 Task: Search one way flight ticket for 2 adults, 4 children and 1 infant on lap in business from King Salmon: King Salmon Airport to Fort Wayne: Fort Wayne International Airport on 5-4-2023. Choice of flights is Singapure airlines. Number of bags: 2 carry on bags and 7 checked bags. Price is upto 93000. Outbound departure time preference is 7:00.
Action: Mouse moved to (313, 266)
Screenshot: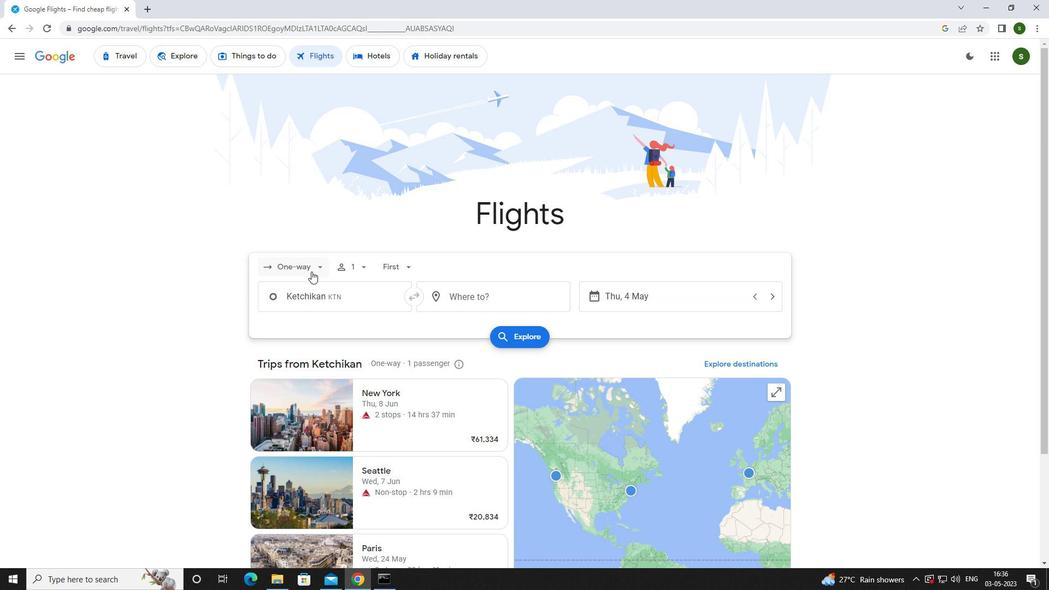 
Action: Mouse pressed left at (313, 266)
Screenshot: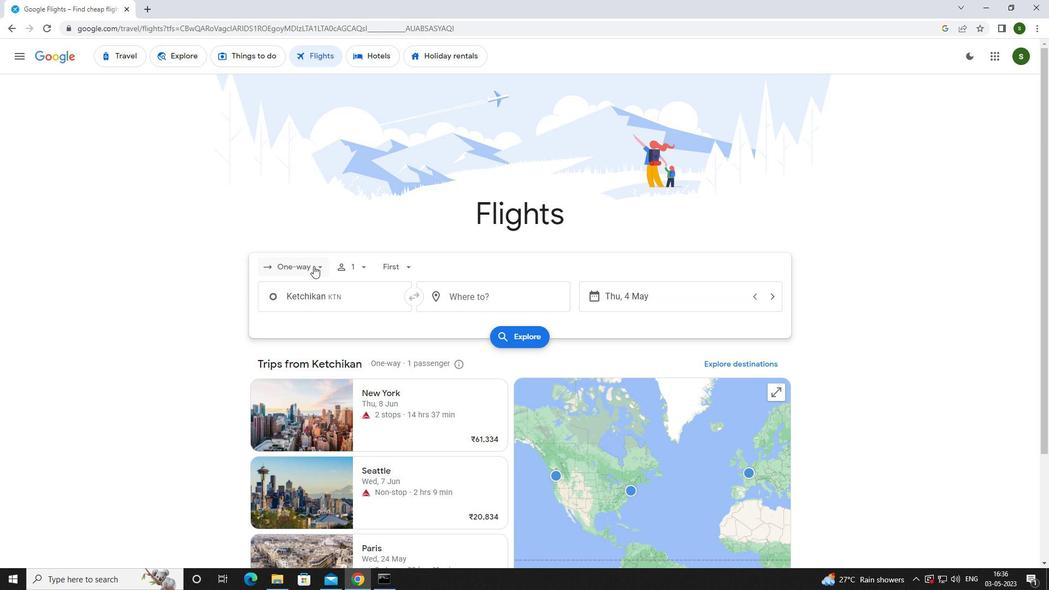 
Action: Mouse moved to (306, 313)
Screenshot: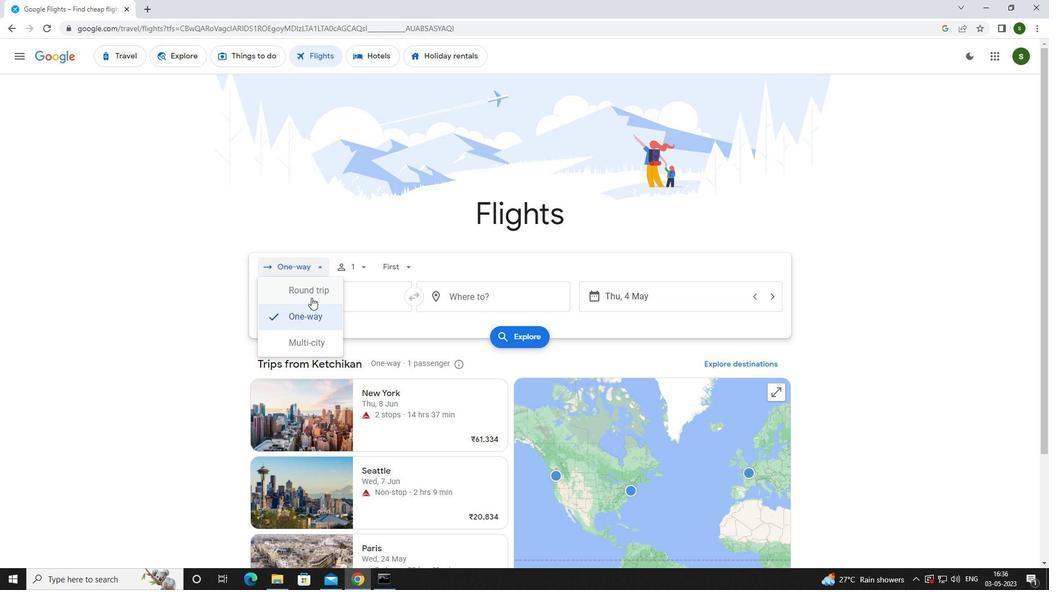 
Action: Mouse pressed left at (306, 313)
Screenshot: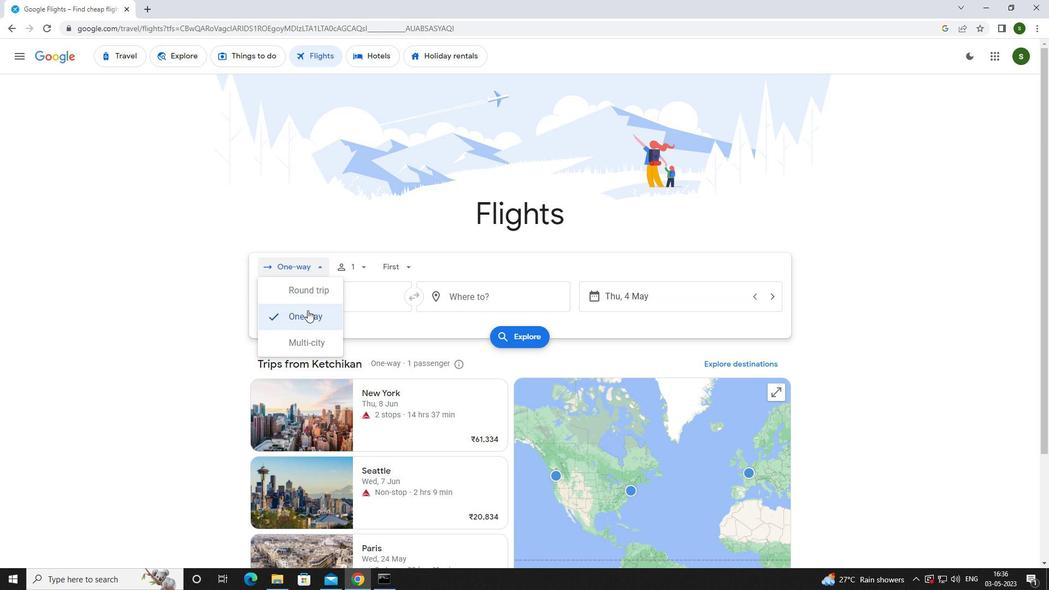 
Action: Mouse moved to (363, 269)
Screenshot: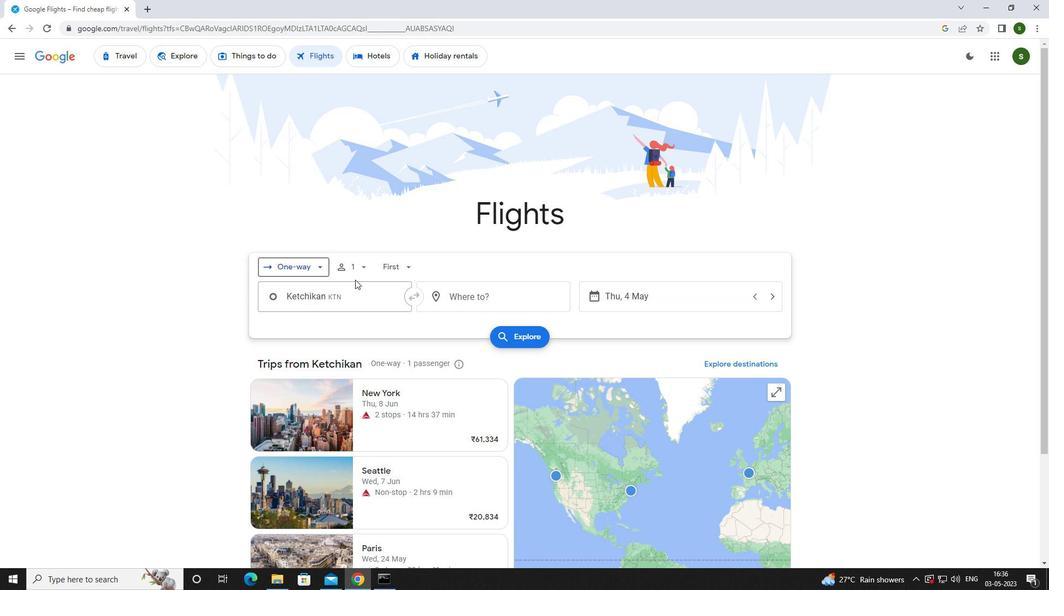 
Action: Mouse pressed left at (363, 269)
Screenshot: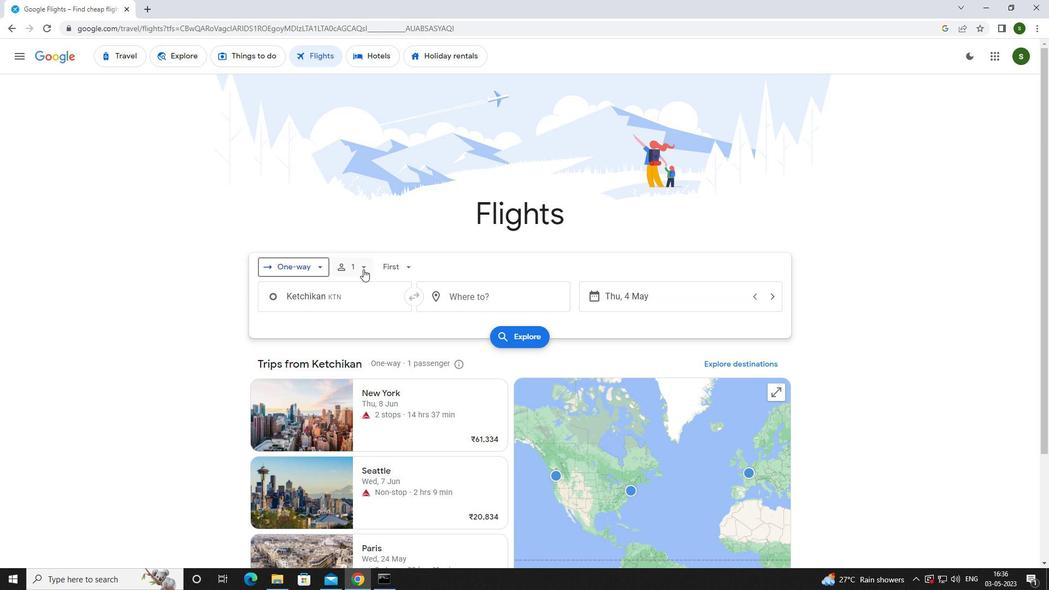
Action: Mouse moved to (448, 296)
Screenshot: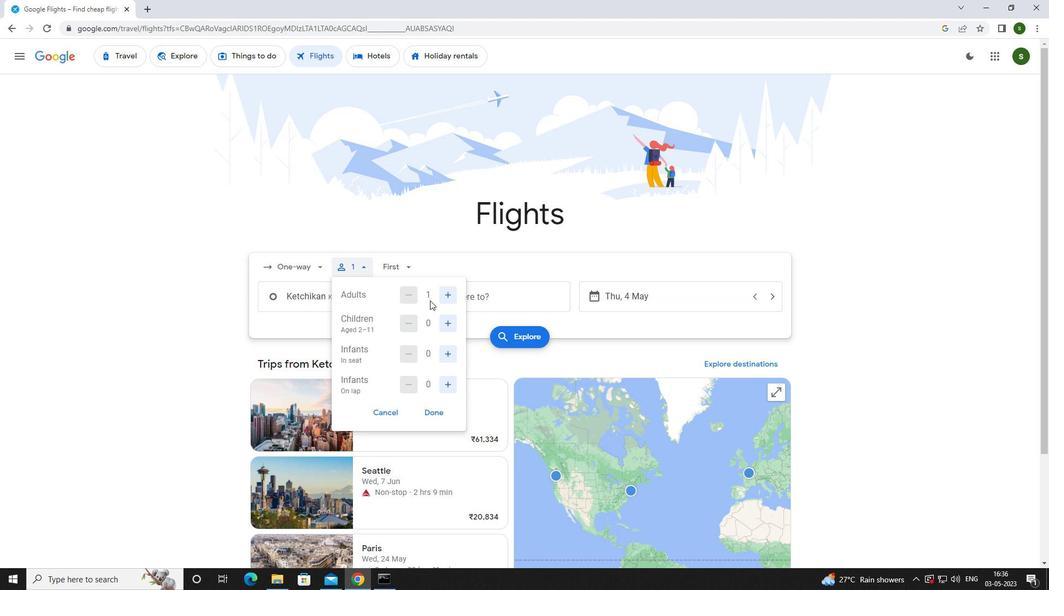 
Action: Mouse pressed left at (448, 296)
Screenshot: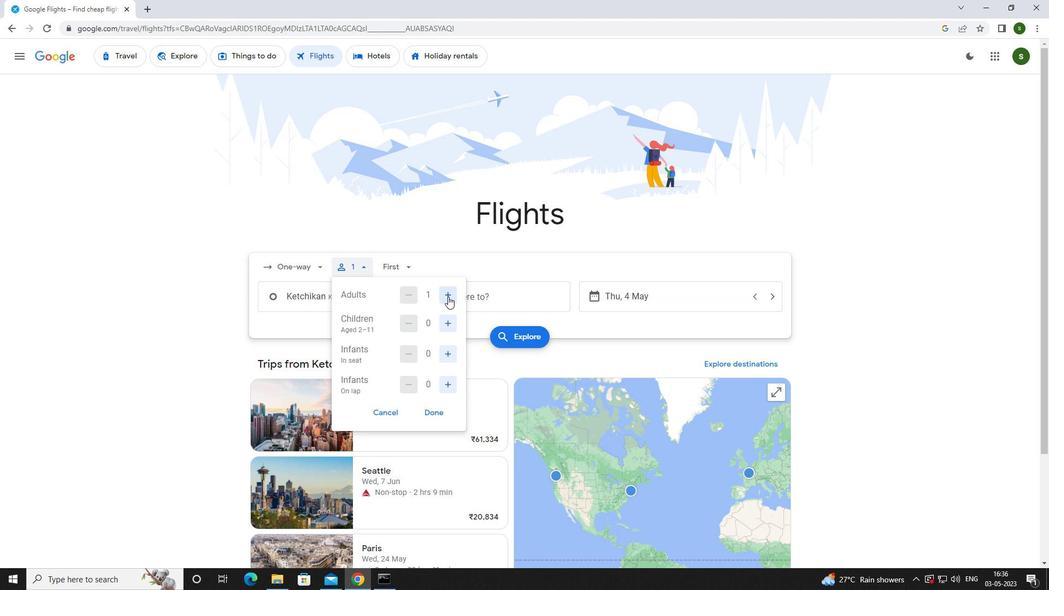 
Action: Mouse moved to (444, 319)
Screenshot: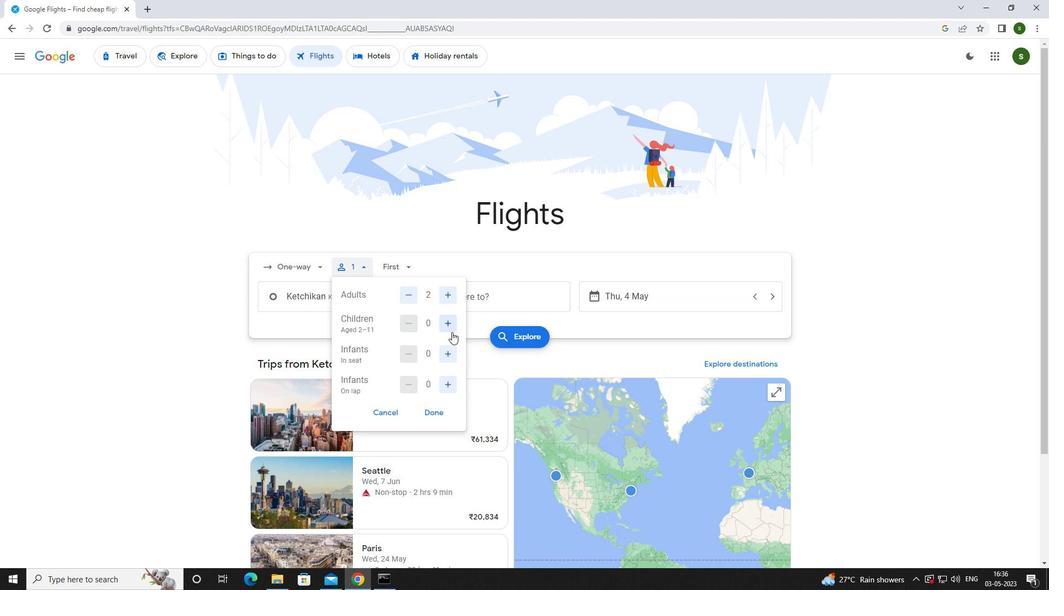 
Action: Mouse pressed left at (444, 319)
Screenshot: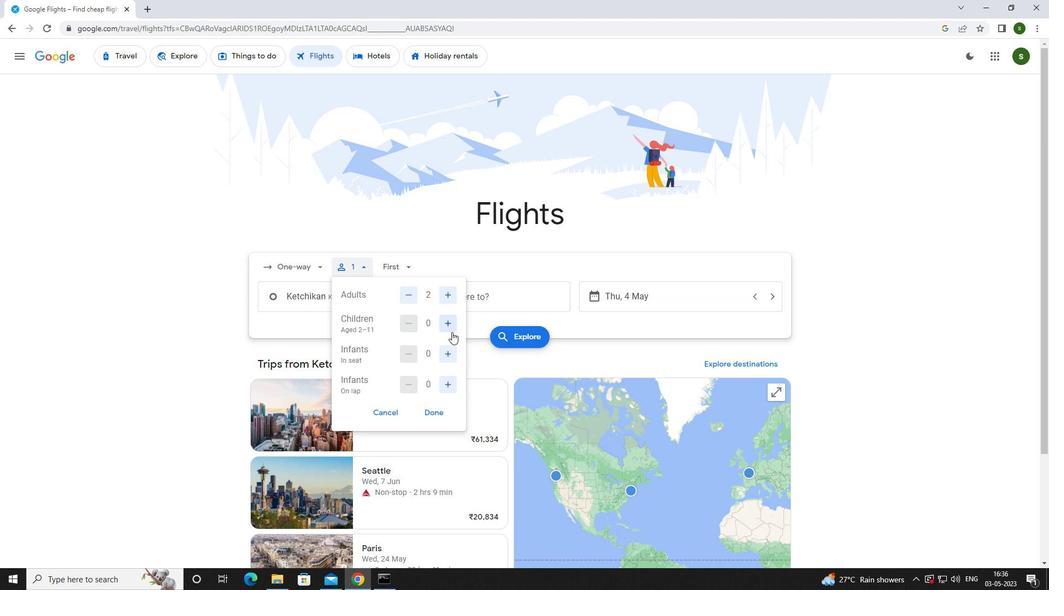 
Action: Mouse pressed left at (444, 319)
Screenshot: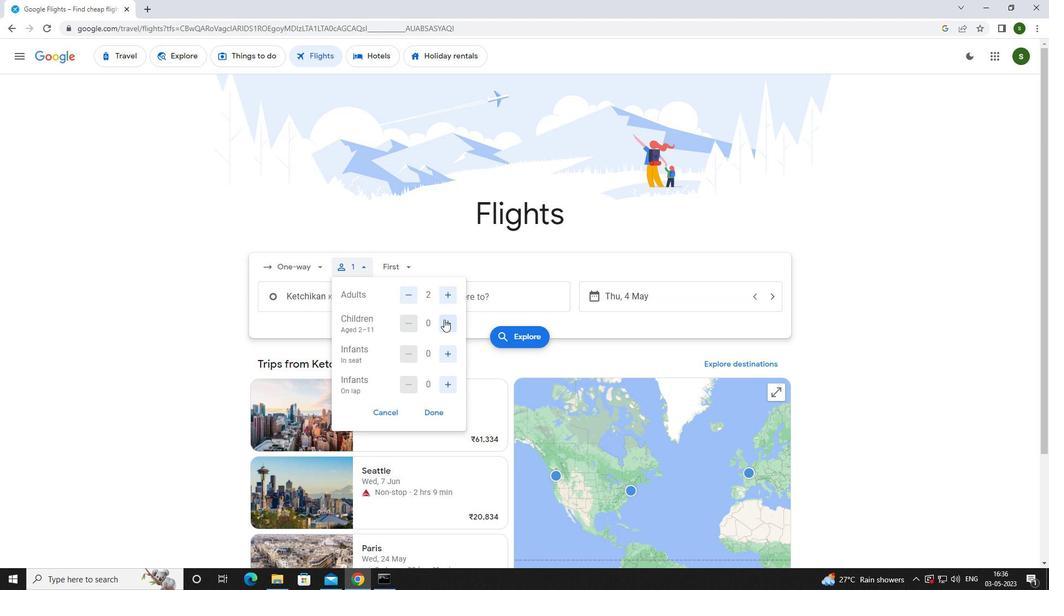 
Action: Mouse pressed left at (444, 319)
Screenshot: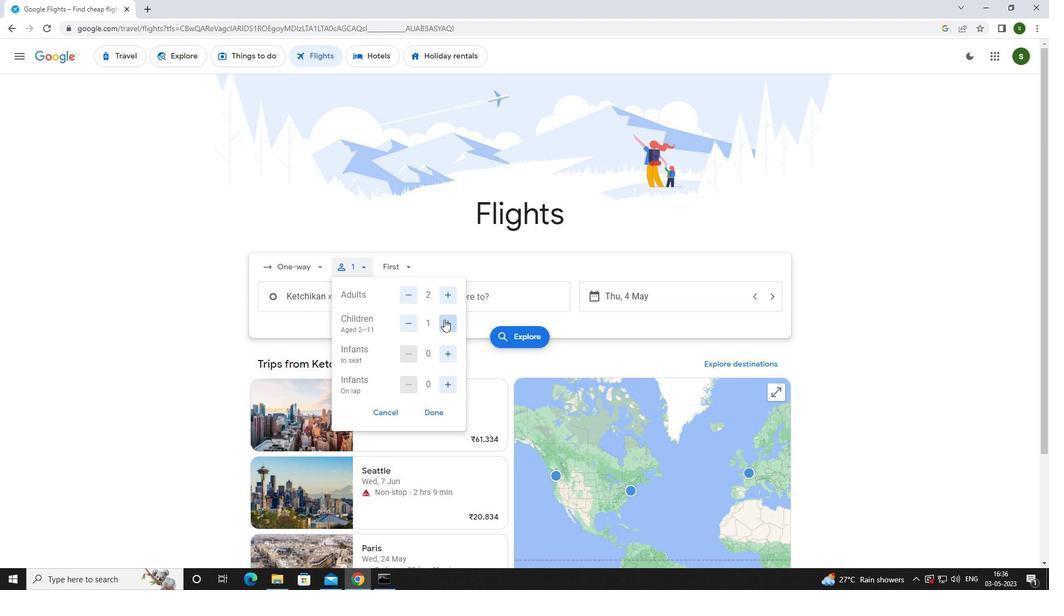 
Action: Mouse pressed left at (444, 319)
Screenshot: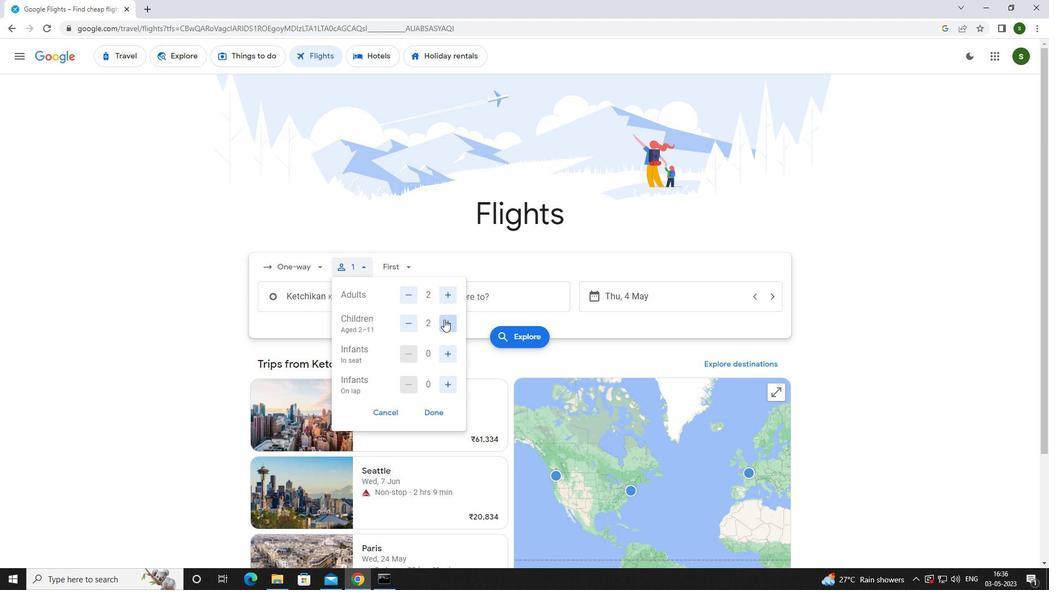 
Action: Mouse moved to (450, 382)
Screenshot: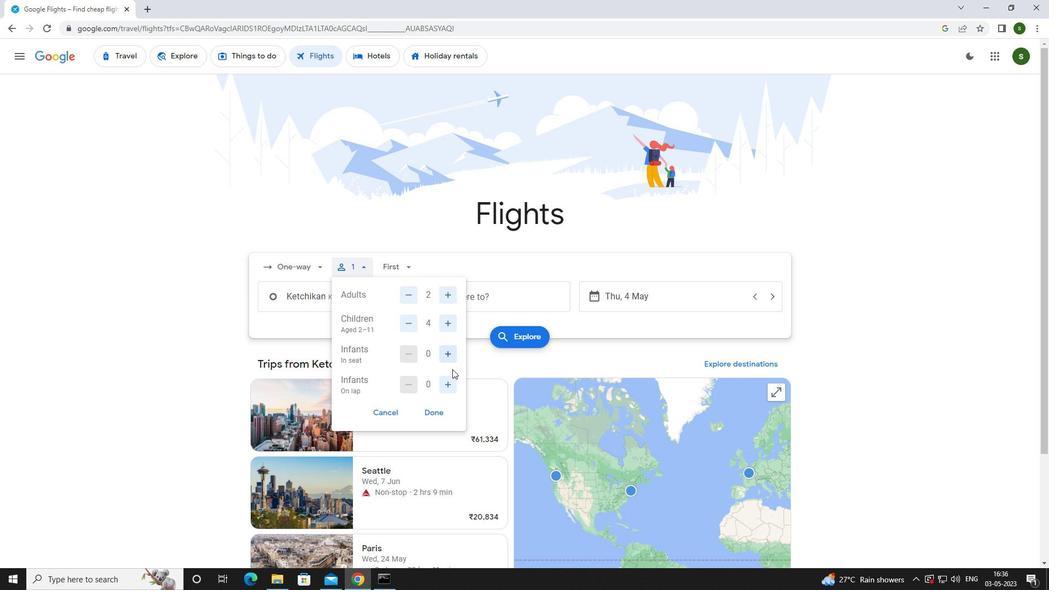 
Action: Mouse pressed left at (450, 382)
Screenshot: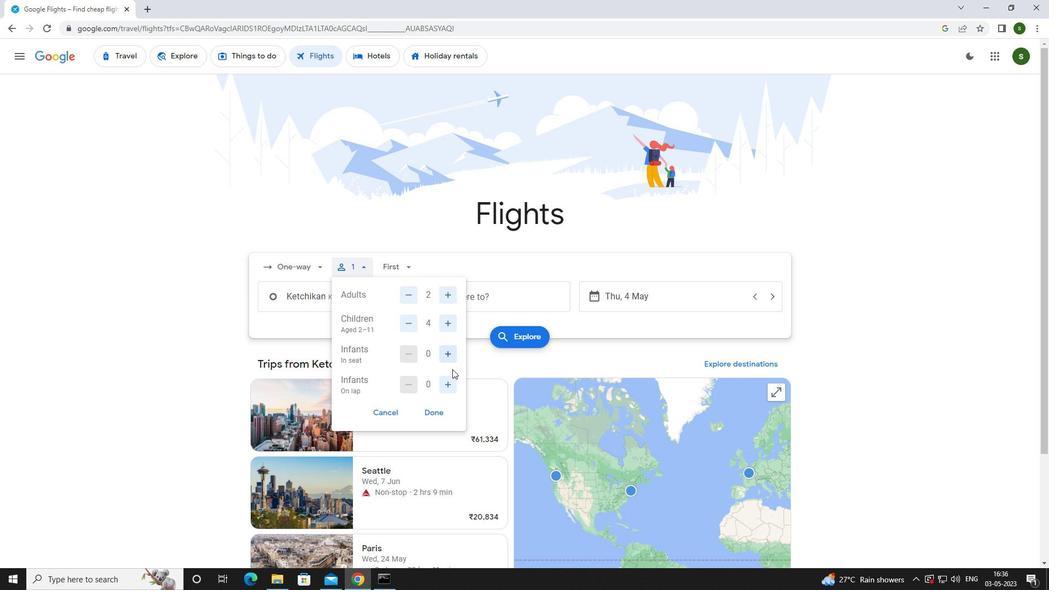
Action: Mouse moved to (406, 268)
Screenshot: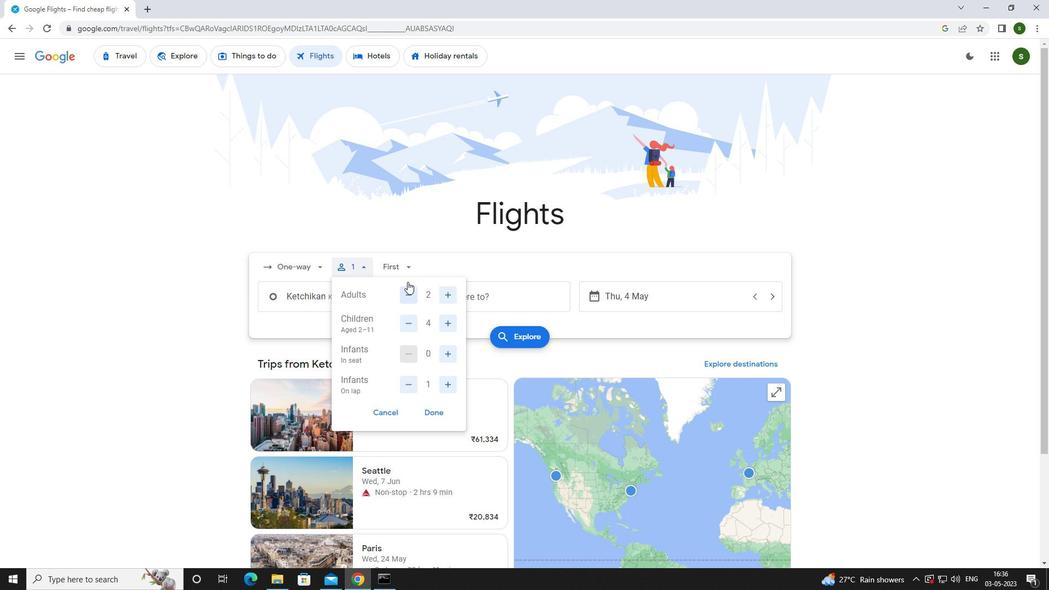 
Action: Mouse pressed left at (406, 268)
Screenshot: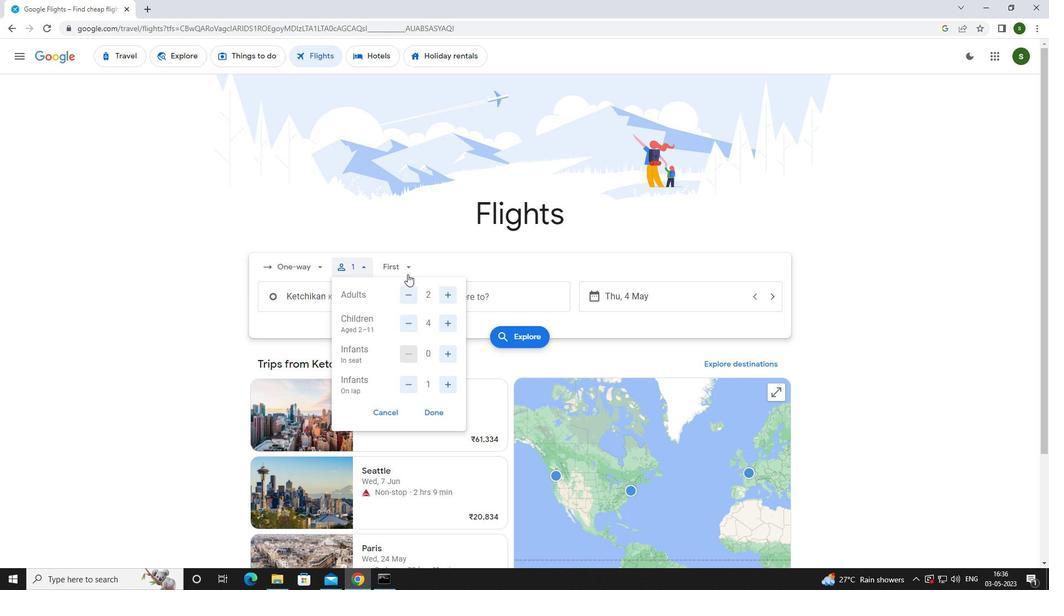 
Action: Mouse moved to (419, 337)
Screenshot: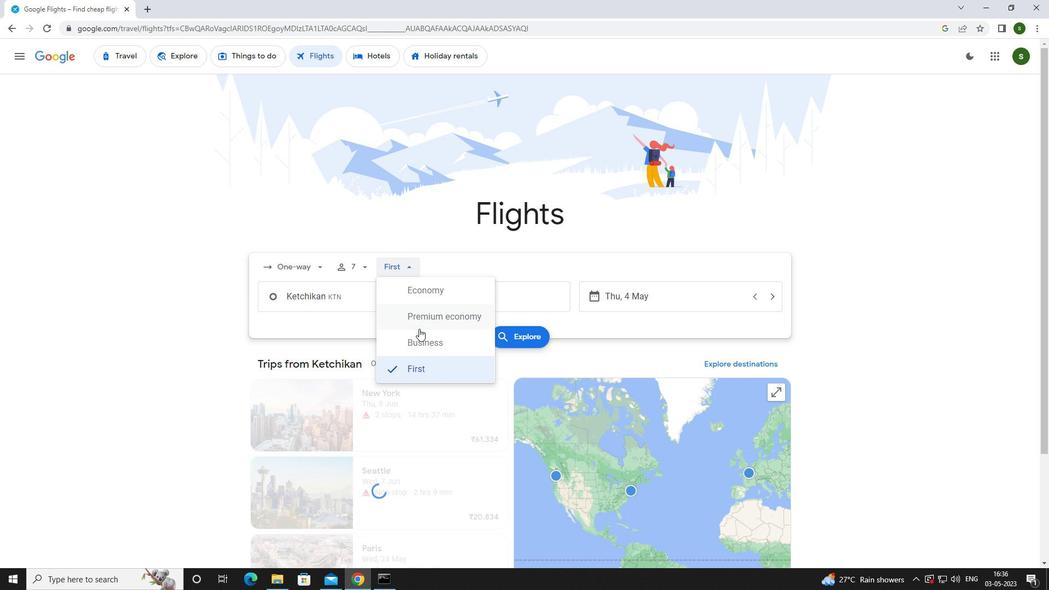 
Action: Mouse pressed left at (419, 337)
Screenshot: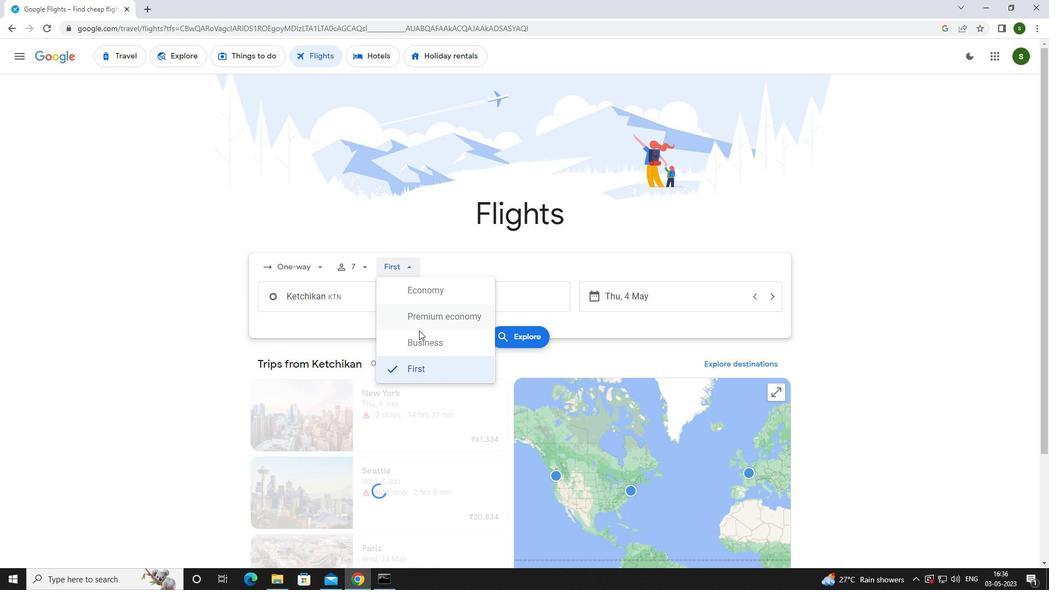 
Action: Mouse moved to (361, 296)
Screenshot: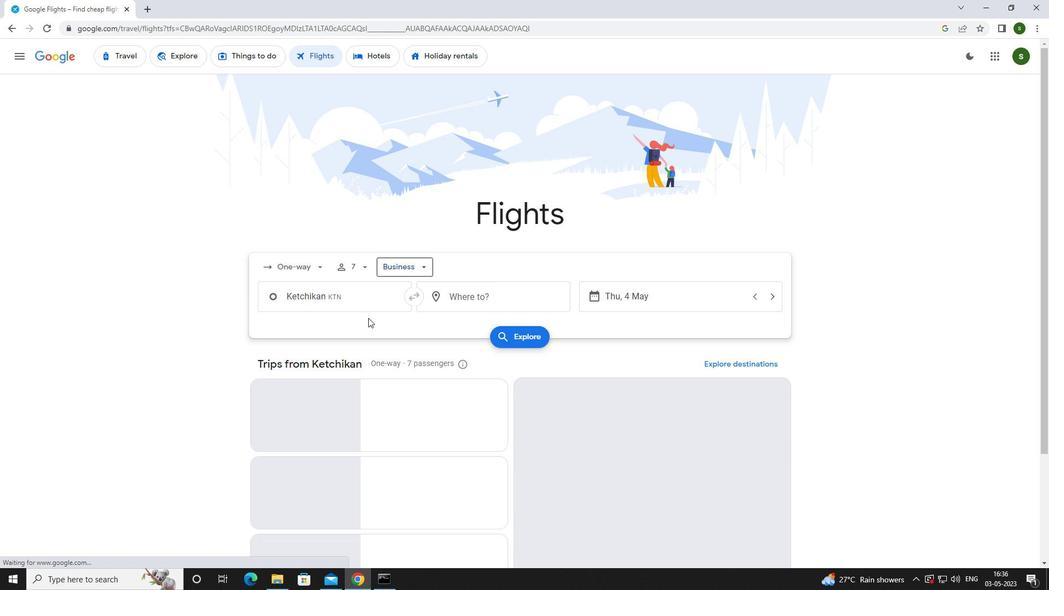 
Action: Mouse pressed left at (361, 296)
Screenshot: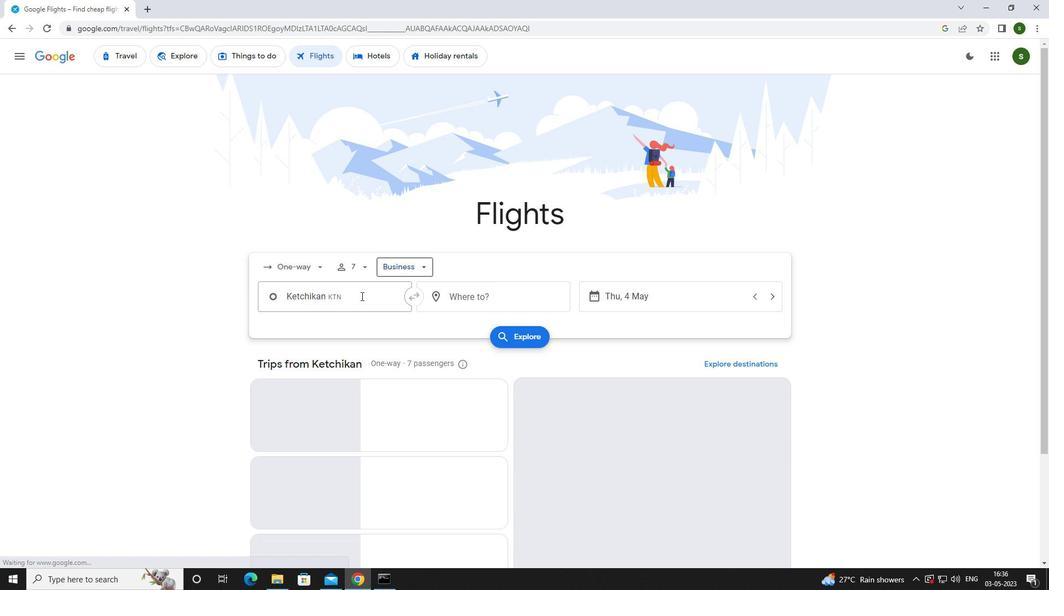 
Action: Mouse moved to (361, 295)
Screenshot: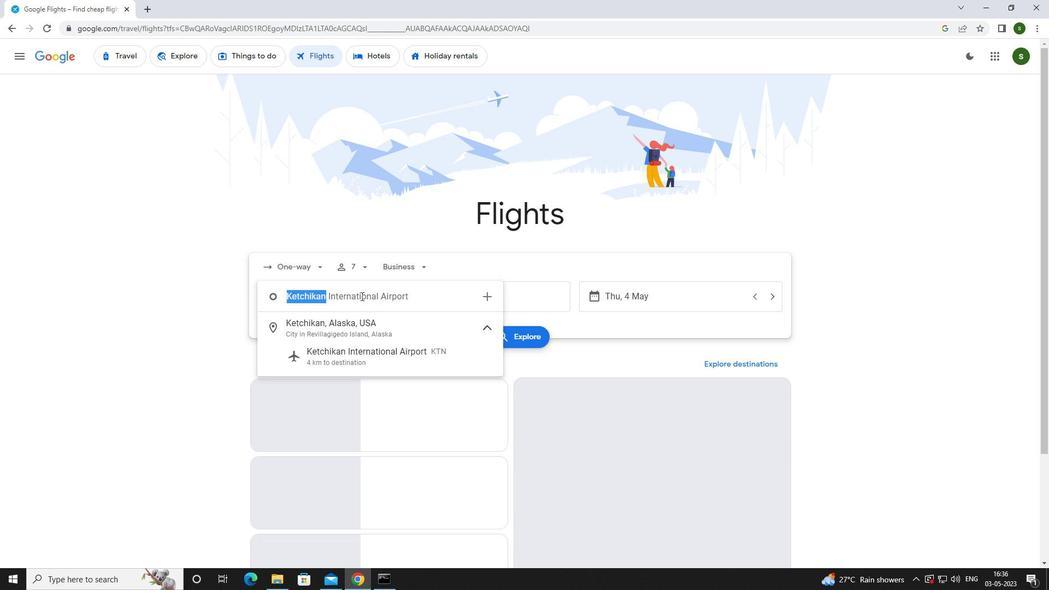 
Action: Key pressed <Key.caps_lock>k<Key.caps_lock>ing<Key.space><Key.caps_lock>s<Key.caps_lock>al
Screenshot: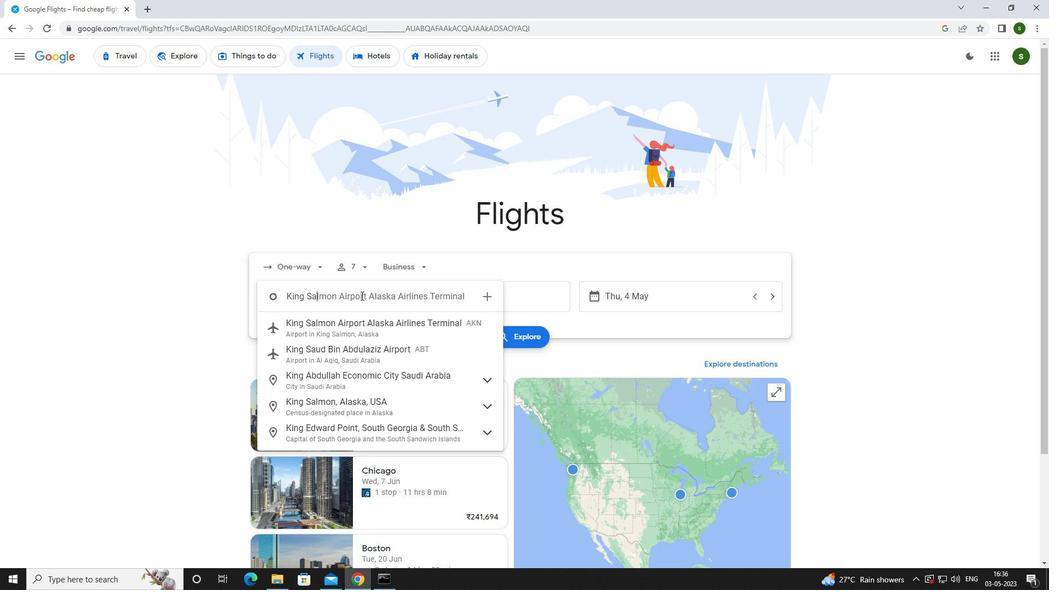 
Action: Mouse moved to (363, 322)
Screenshot: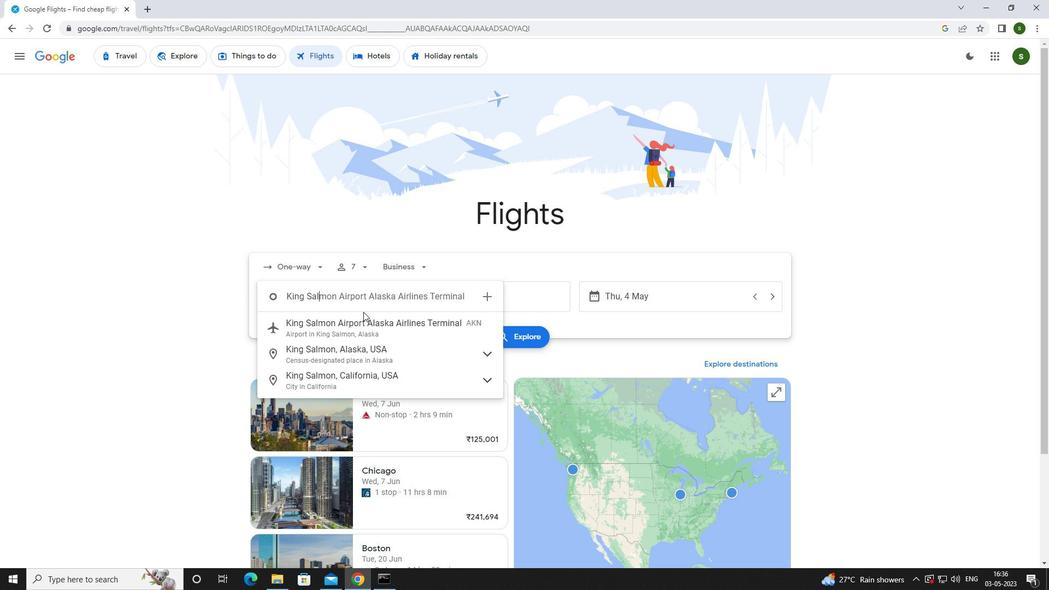 
Action: Mouse pressed left at (363, 322)
Screenshot: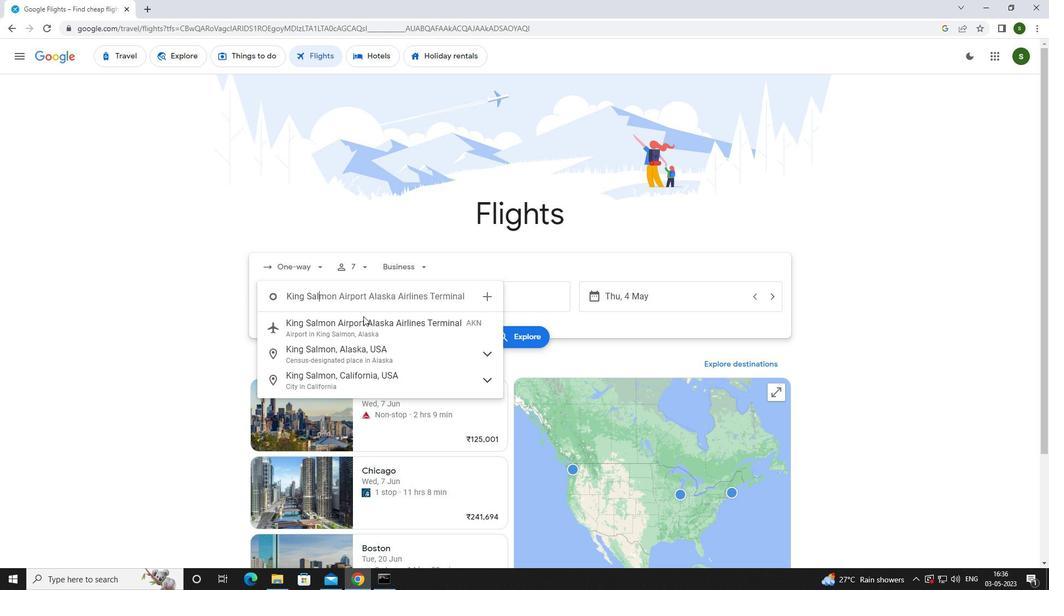 
Action: Mouse moved to (480, 297)
Screenshot: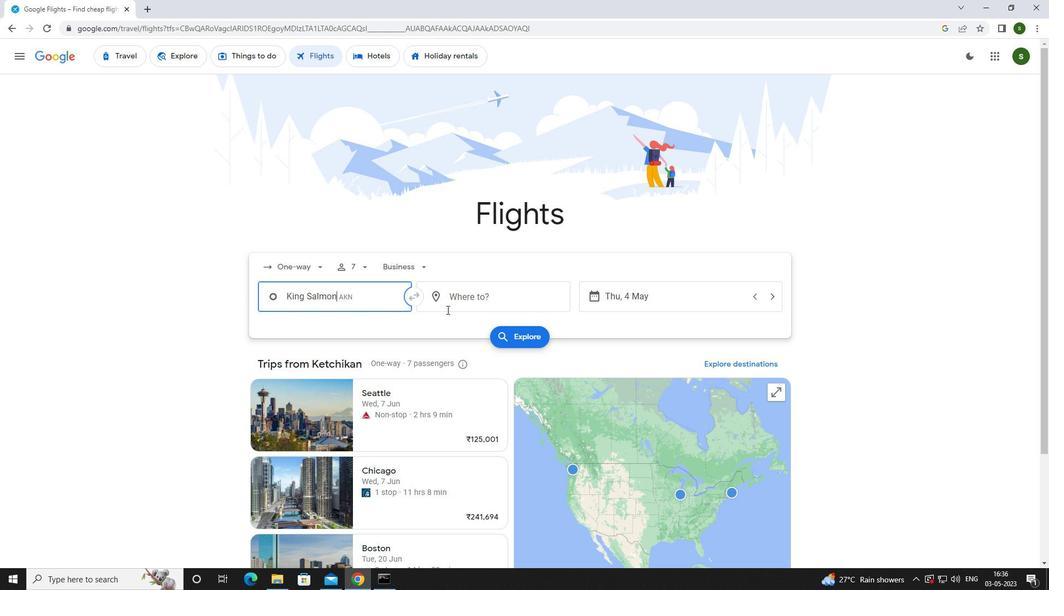 
Action: Mouse pressed left at (480, 297)
Screenshot: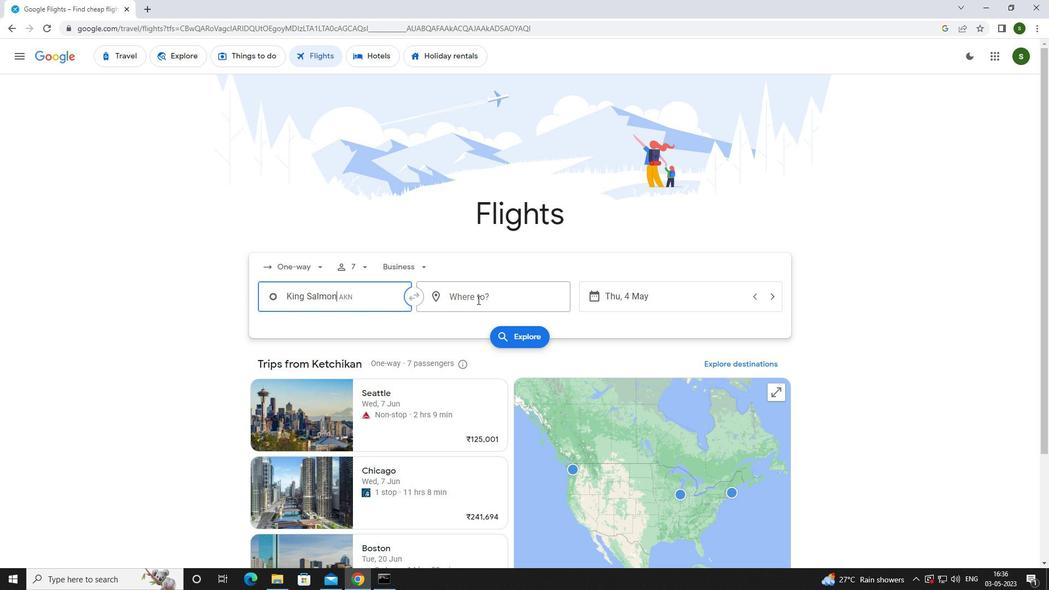 
Action: Mouse moved to (481, 297)
Screenshot: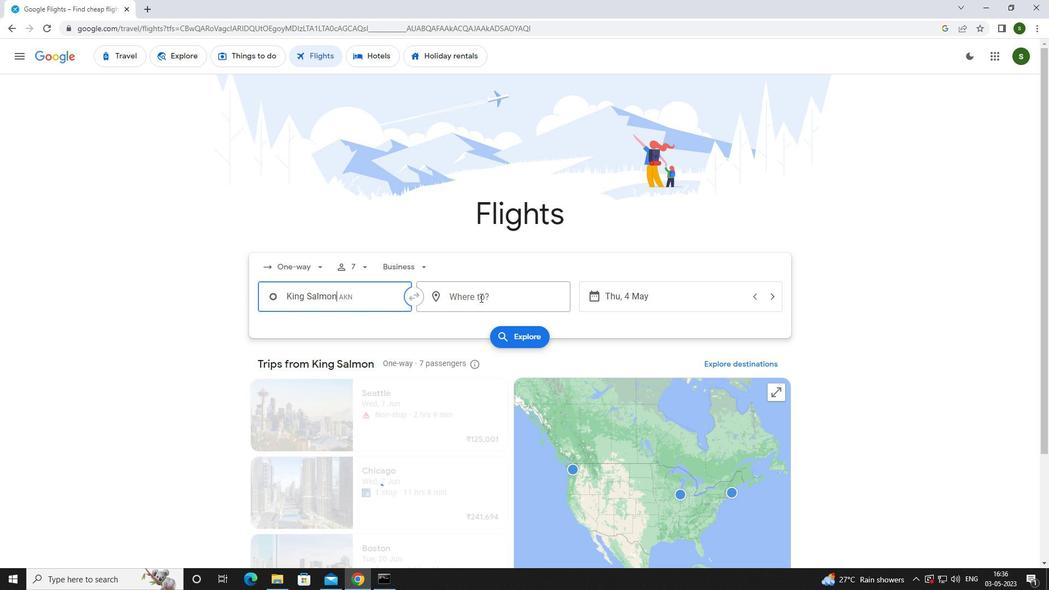 
Action: Key pressed <Key.caps_lock>f<Key.caps_lock>ort<Key.space><Key.caps_lock>w<Key.caps_lock>Ay
Screenshot: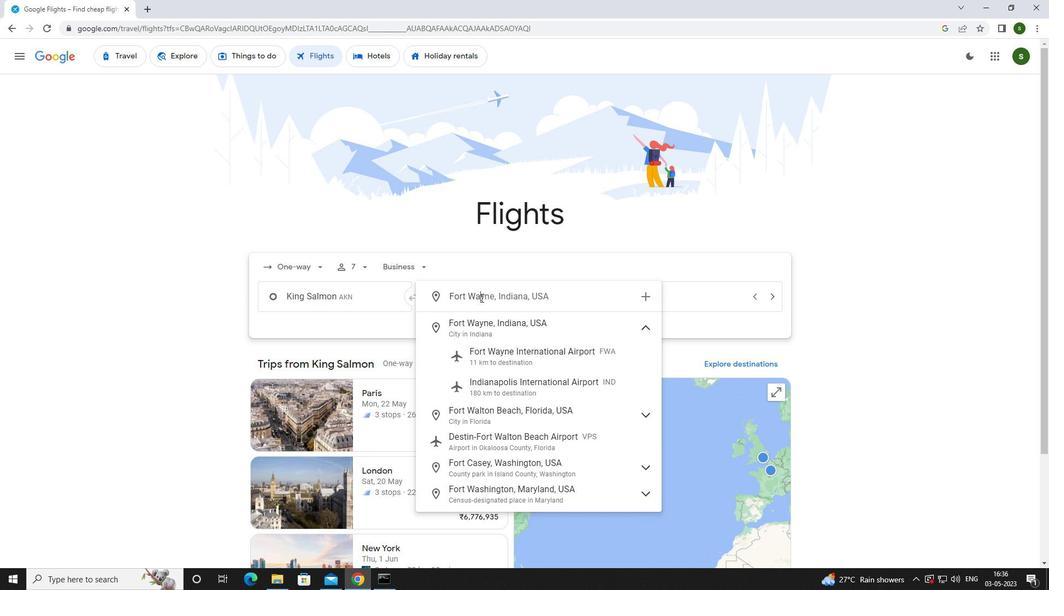 
Action: Mouse moved to (499, 360)
Screenshot: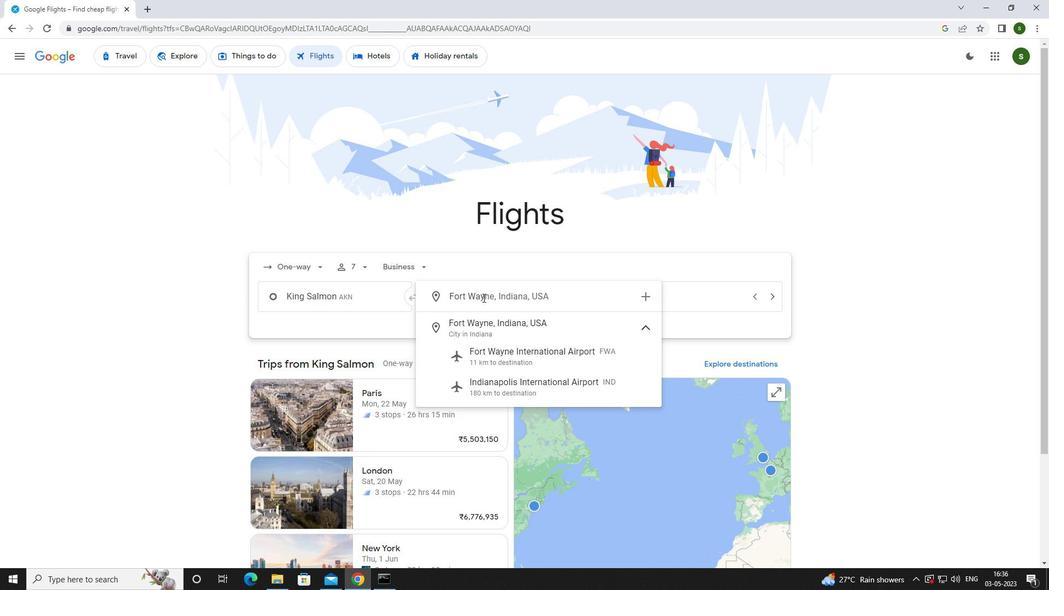 
Action: Mouse pressed left at (499, 360)
Screenshot: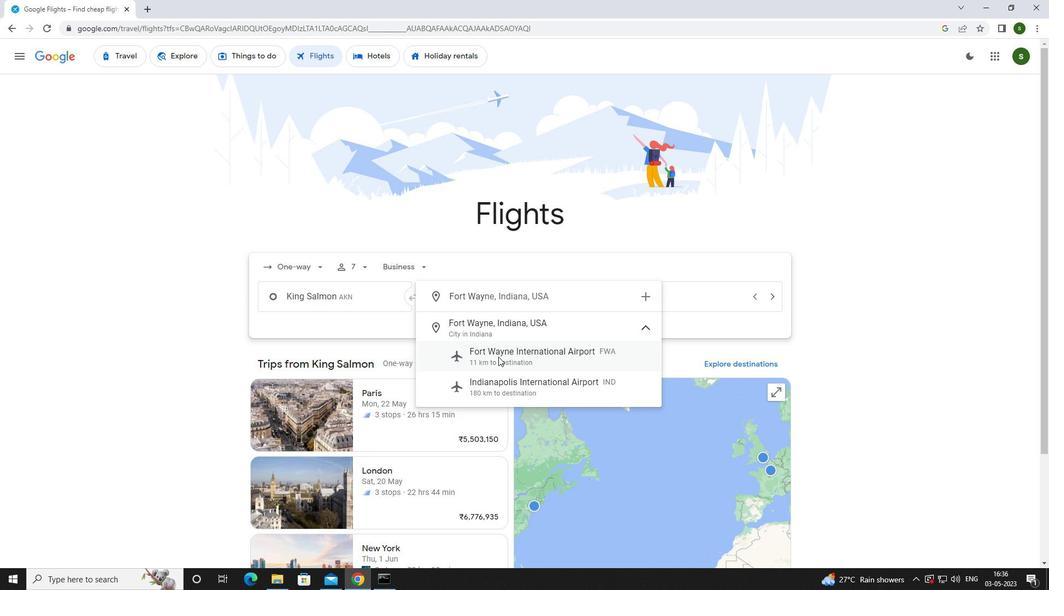 
Action: Mouse moved to (664, 297)
Screenshot: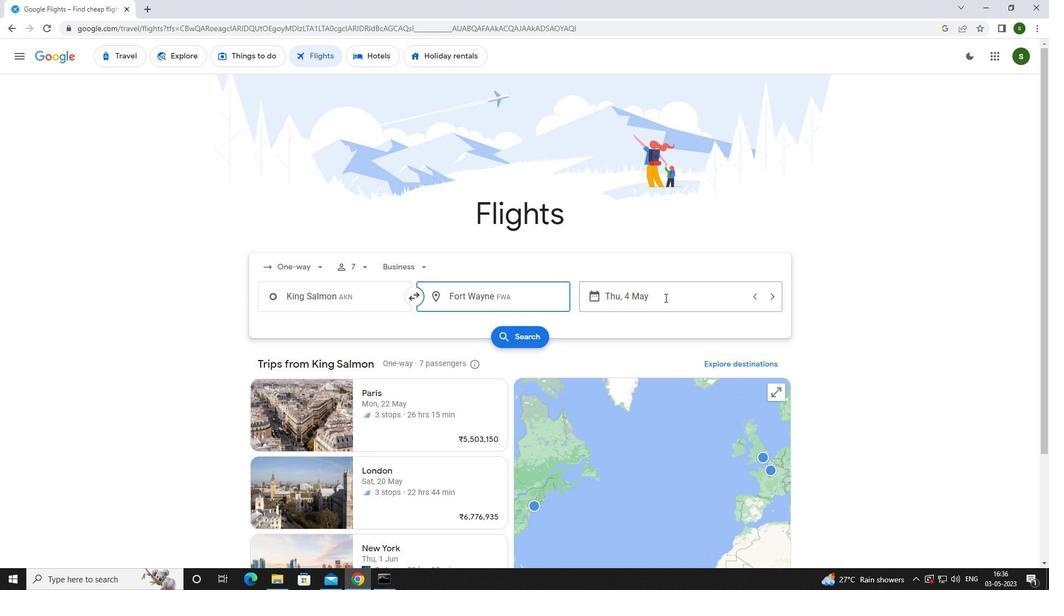
Action: Mouse pressed left at (664, 297)
Screenshot: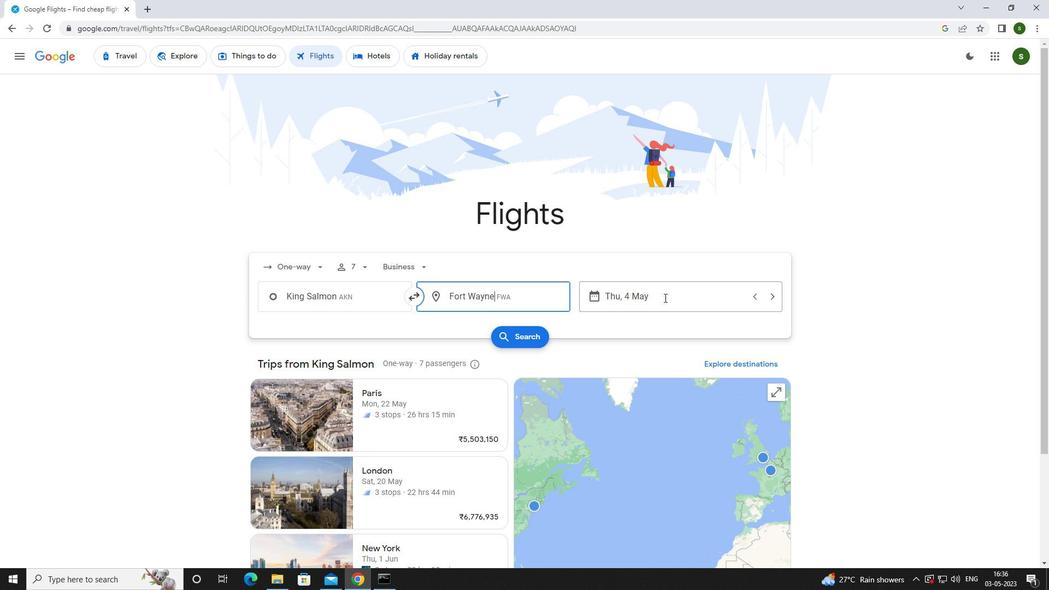 
Action: Mouse moved to (491, 377)
Screenshot: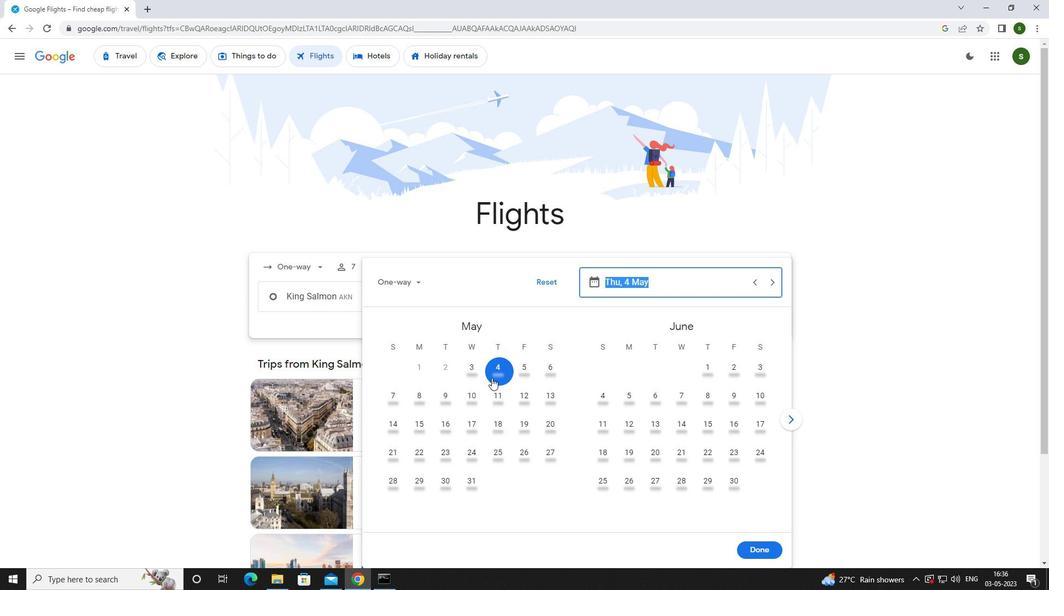 
Action: Mouse pressed left at (491, 377)
Screenshot: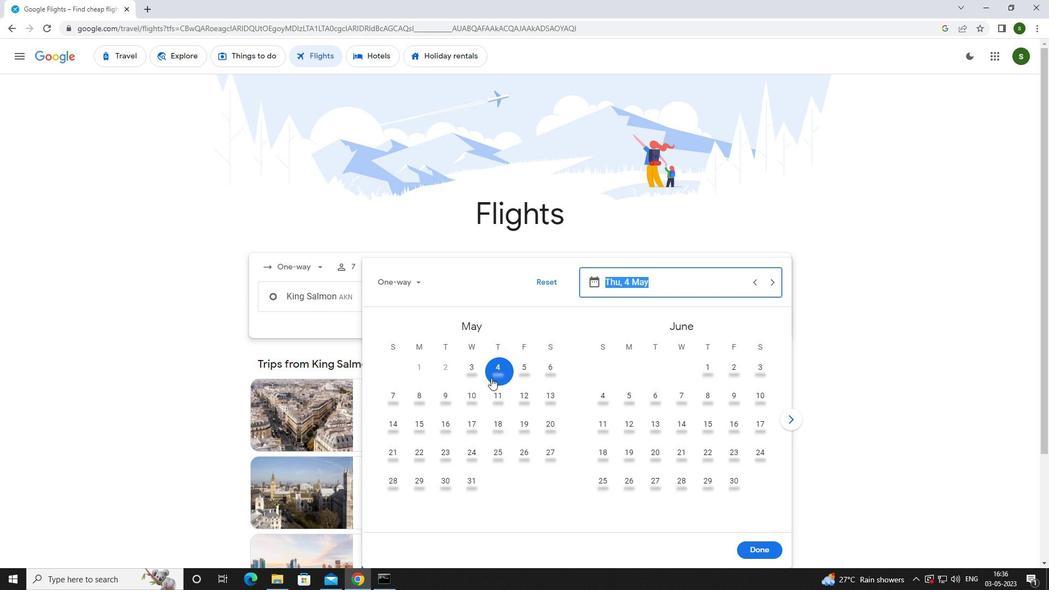 
Action: Mouse moved to (746, 548)
Screenshot: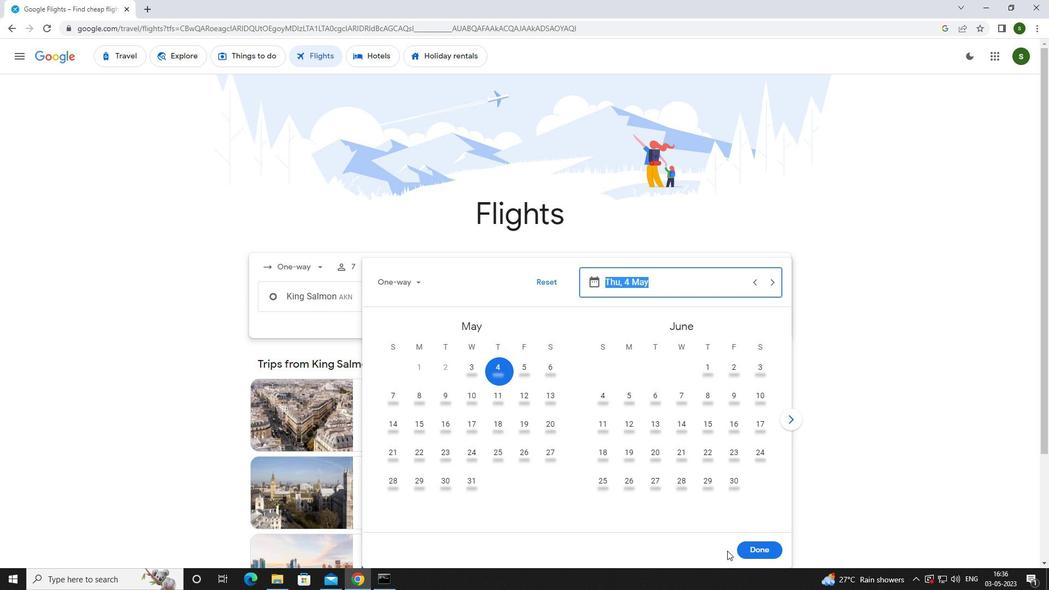 
Action: Mouse pressed left at (746, 548)
Screenshot: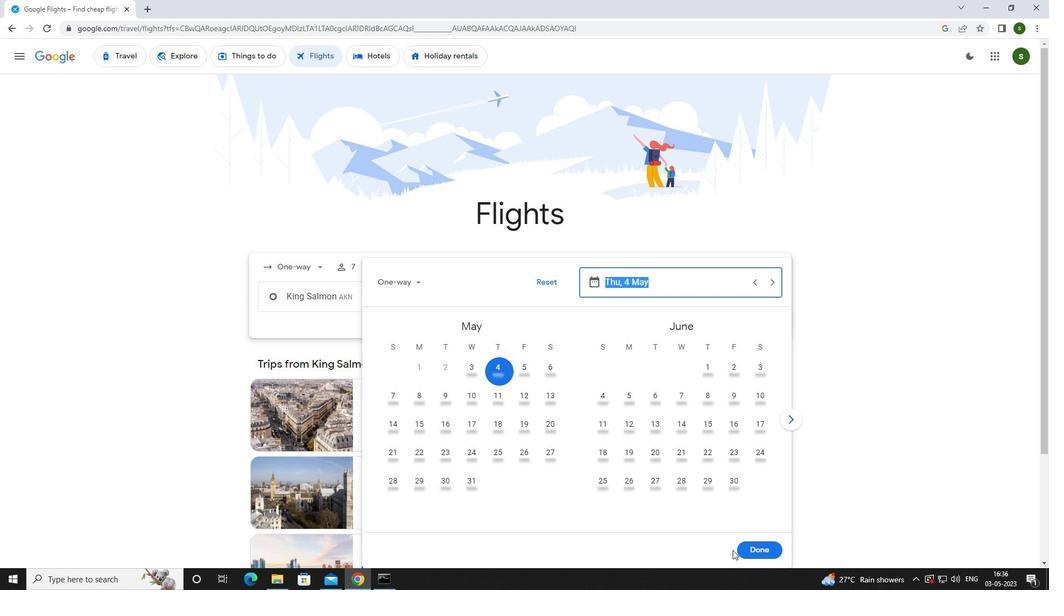 
Action: Mouse moved to (518, 344)
Screenshot: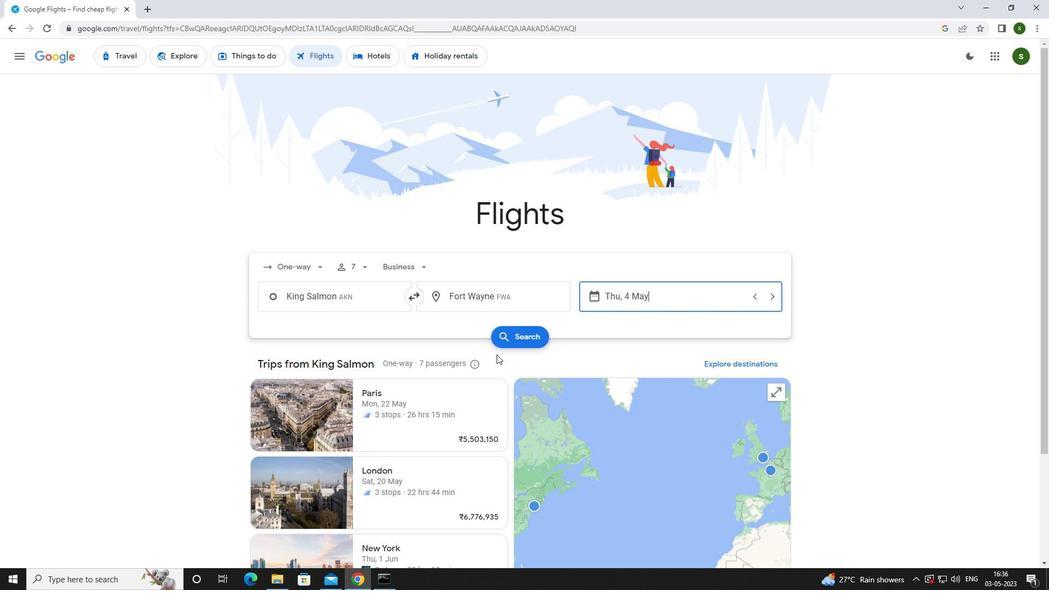 
Action: Mouse pressed left at (518, 344)
Screenshot: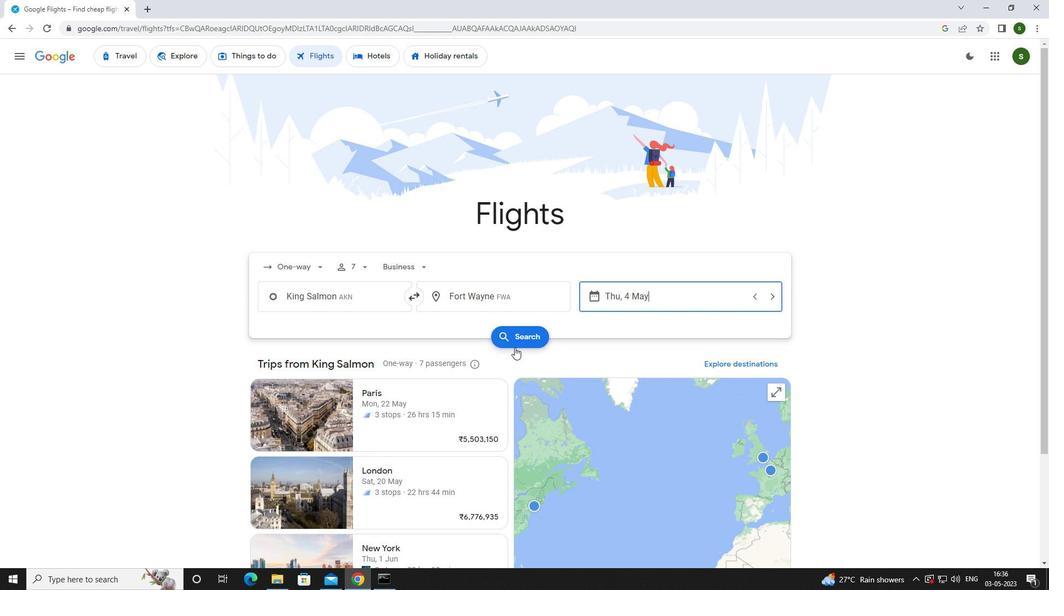 
Action: Mouse moved to (272, 160)
Screenshot: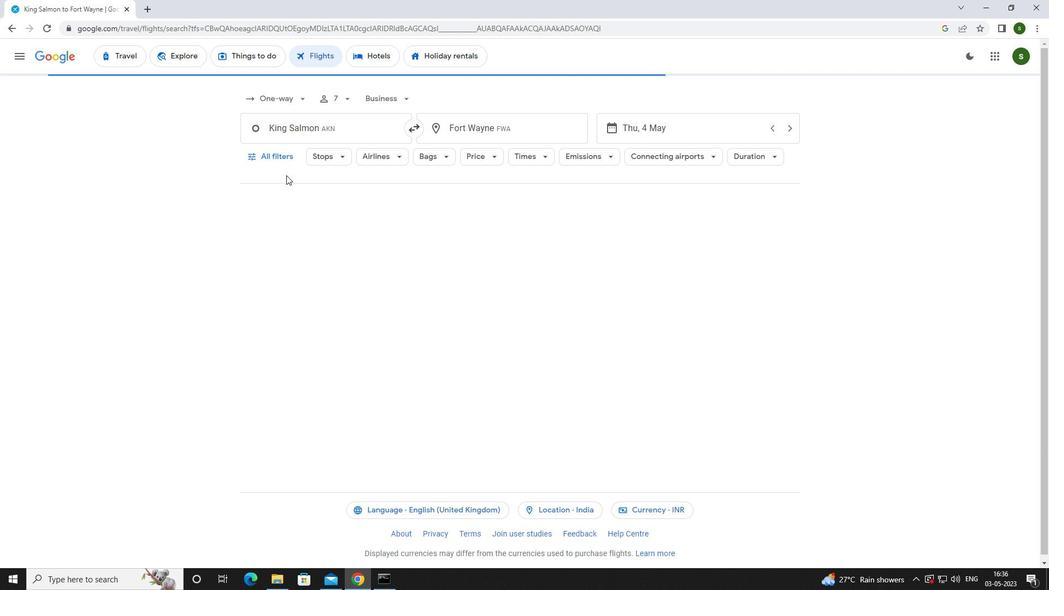 
Action: Mouse pressed left at (272, 160)
Screenshot: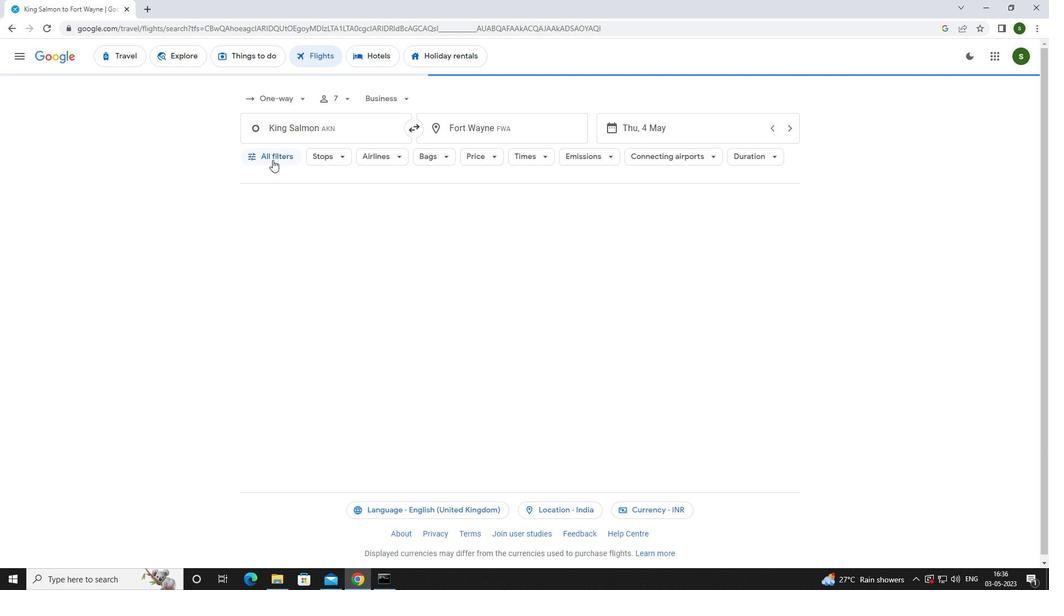 
Action: Mouse moved to (408, 394)
Screenshot: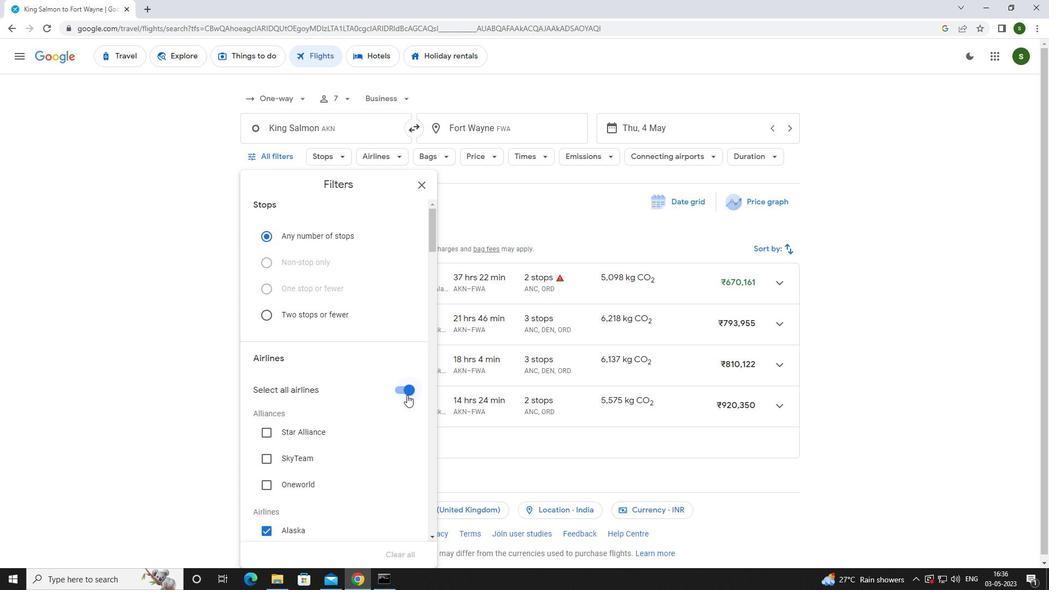 
Action: Mouse pressed left at (408, 394)
Screenshot: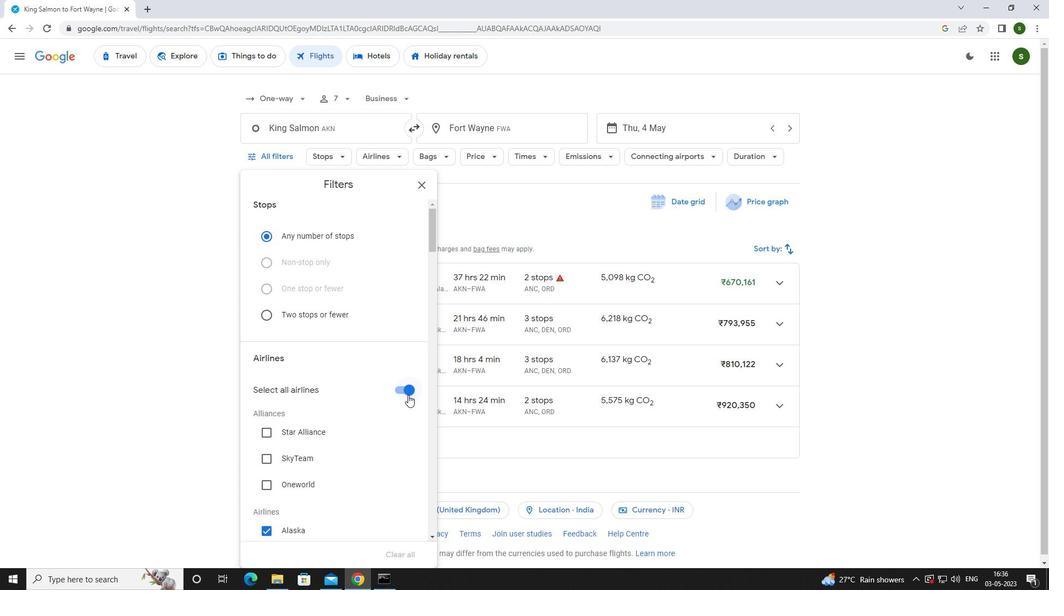 
Action: Mouse moved to (387, 355)
Screenshot: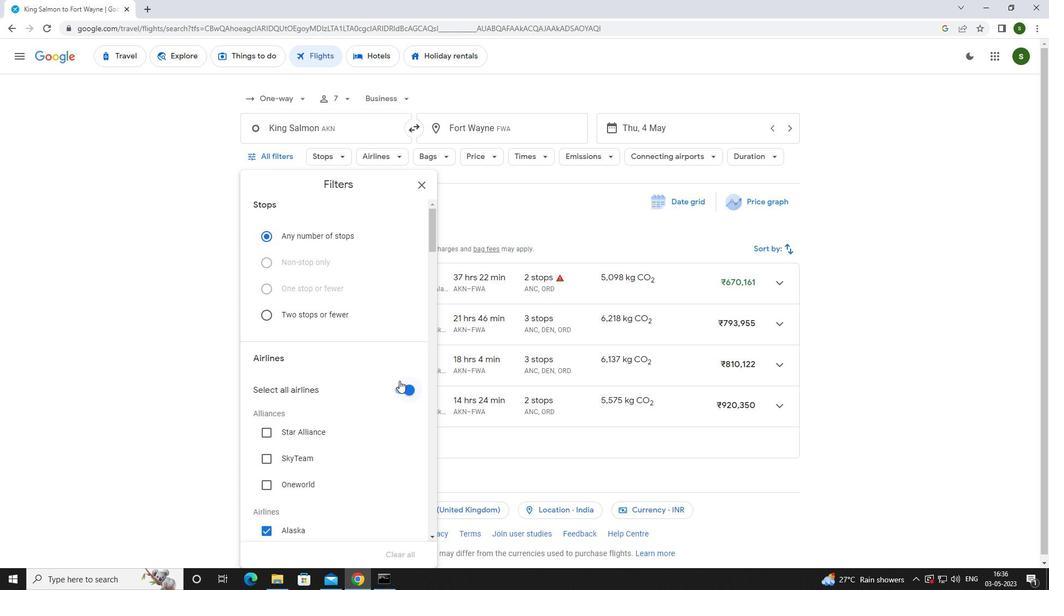 
Action: Mouse scrolled (387, 355) with delta (0, 0)
Screenshot: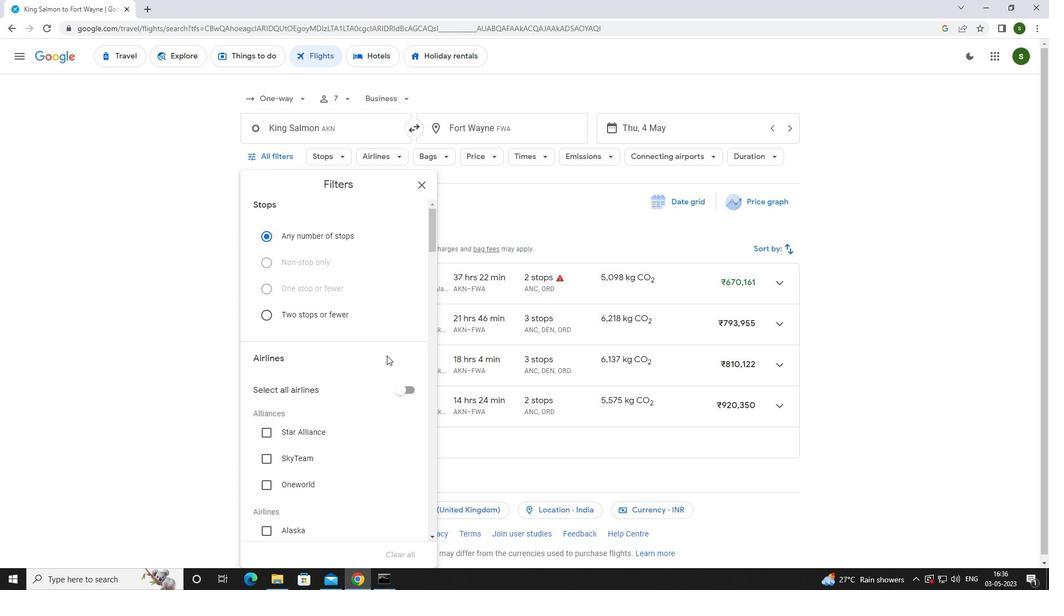 
Action: Mouse scrolled (387, 355) with delta (0, 0)
Screenshot: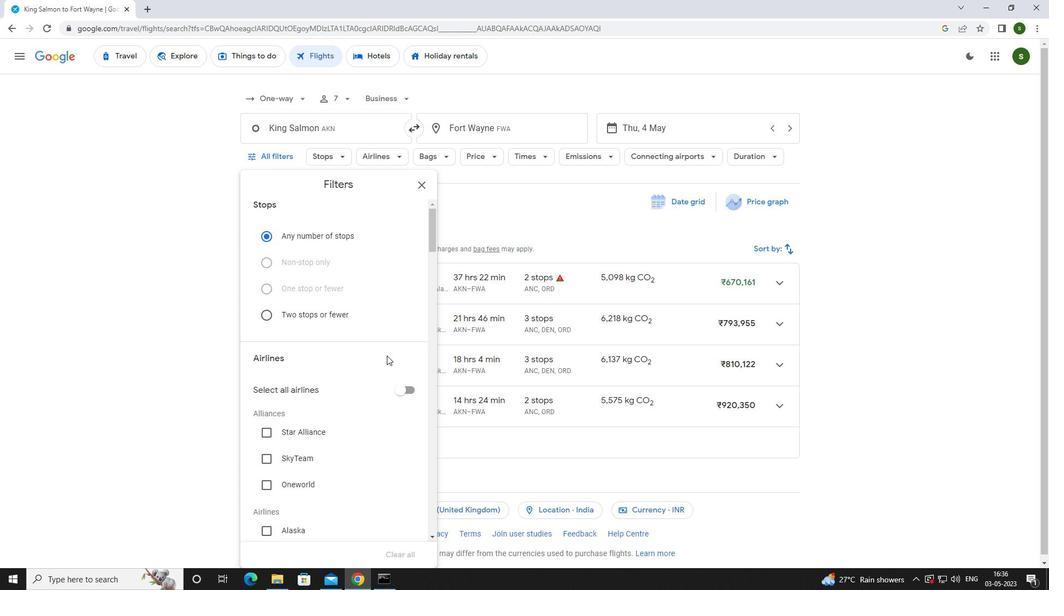 
Action: Mouse scrolled (387, 355) with delta (0, 0)
Screenshot: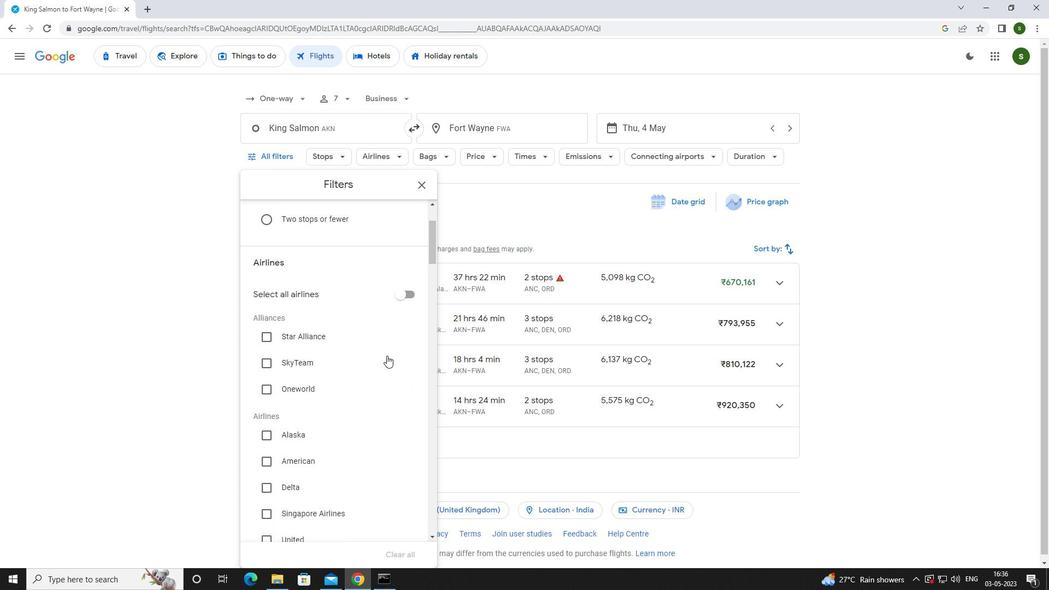 
Action: Mouse scrolled (387, 355) with delta (0, 0)
Screenshot: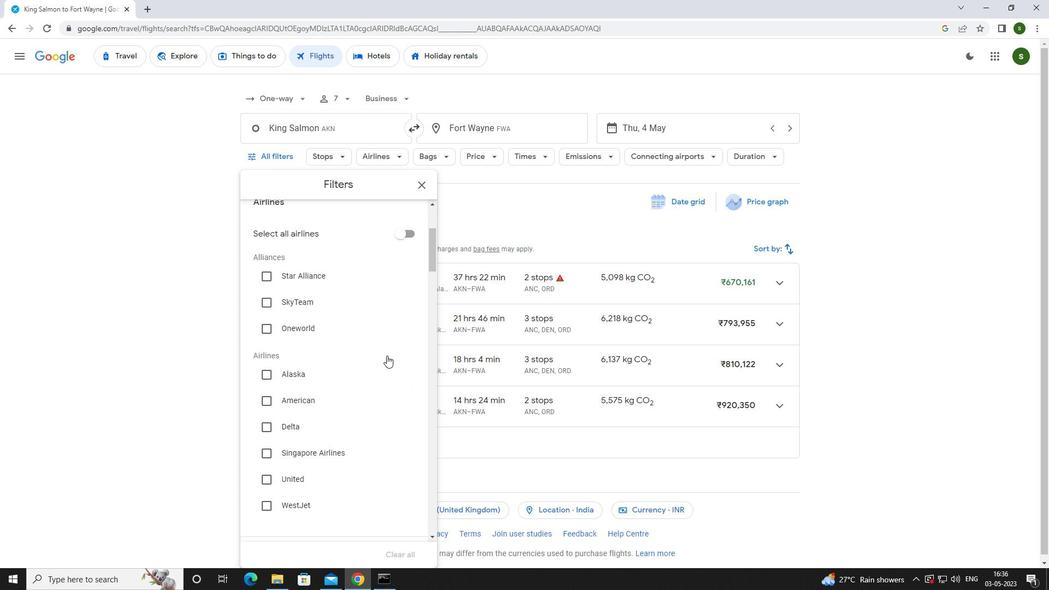 
Action: Mouse moved to (317, 393)
Screenshot: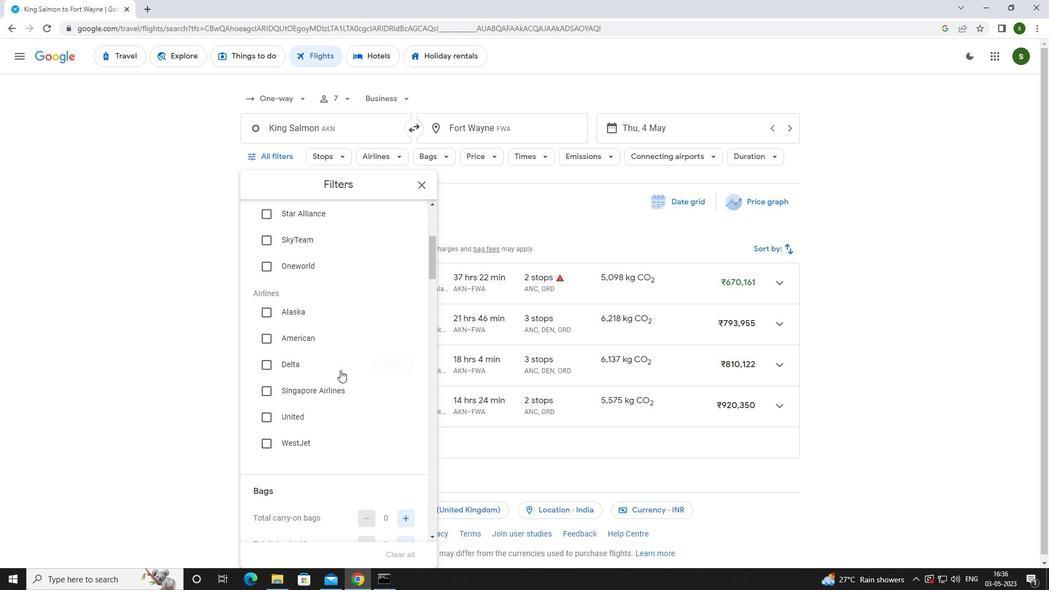 
Action: Mouse pressed left at (317, 393)
Screenshot: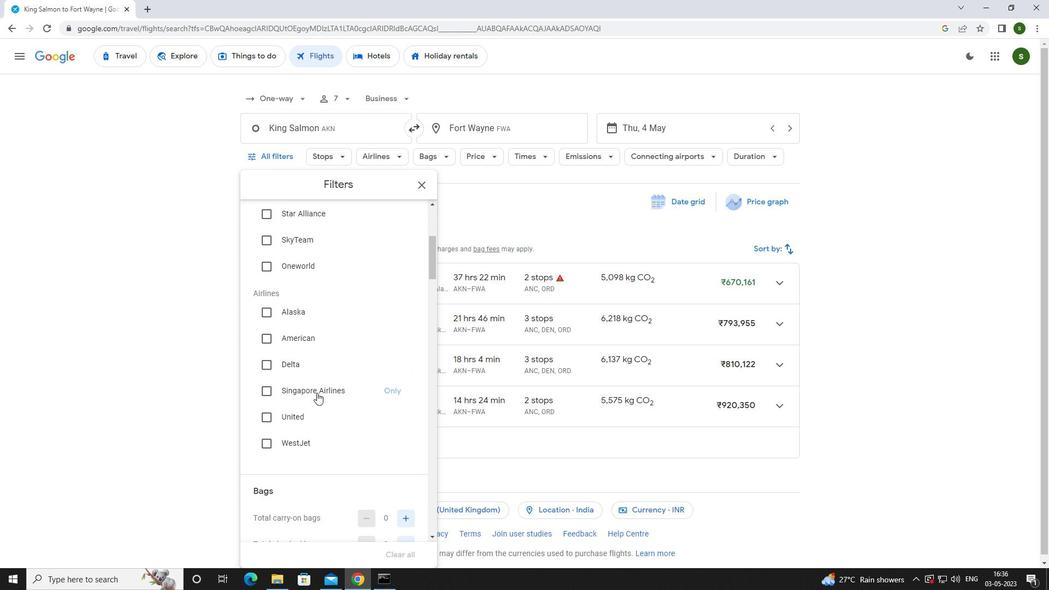 
Action: Mouse moved to (317, 393)
Screenshot: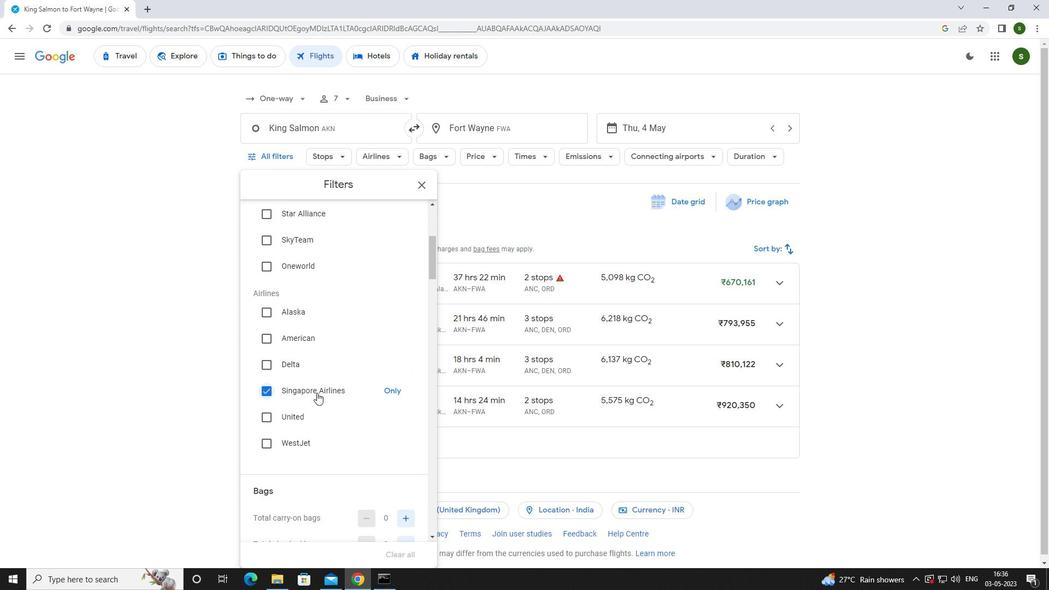 
Action: Mouse scrolled (317, 392) with delta (0, 0)
Screenshot: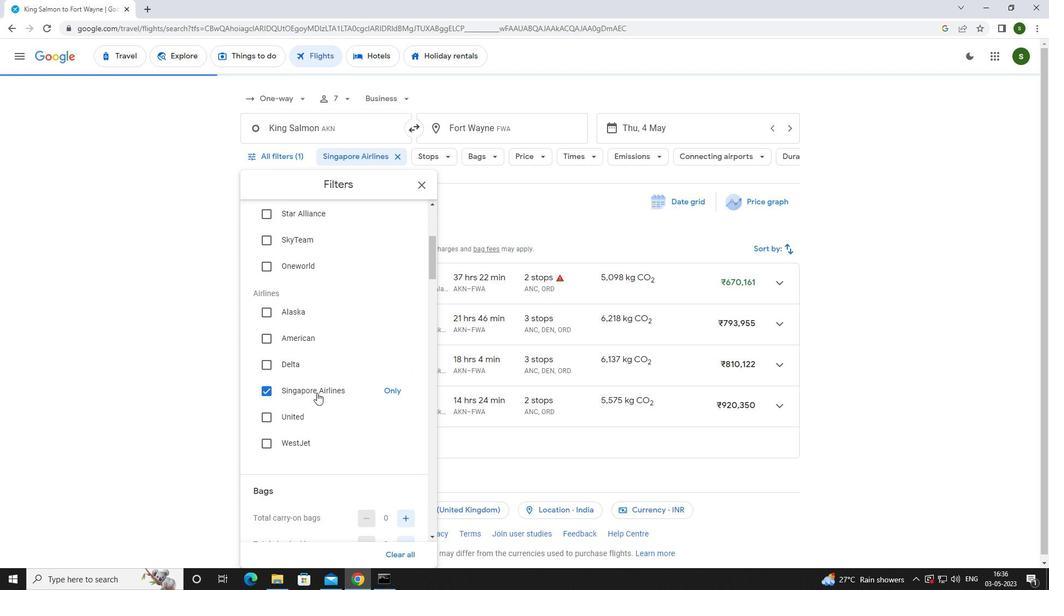 
Action: Mouse scrolled (317, 392) with delta (0, 0)
Screenshot: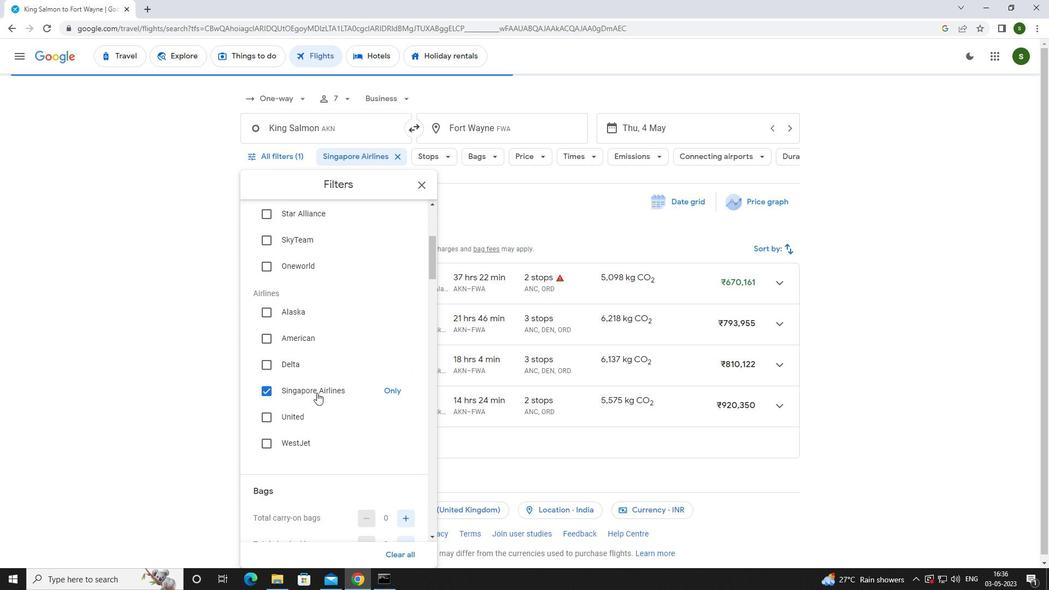 
Action: Mouse moved to (406, 412)
Screenshot: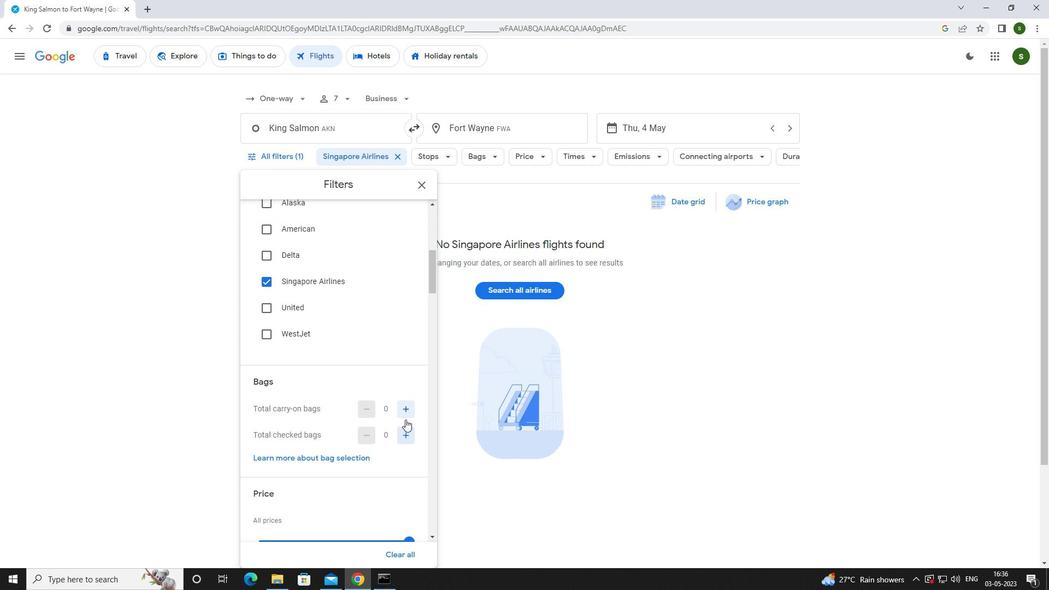 
Action: Mouse pressed left at (406, 412)
Screenshot: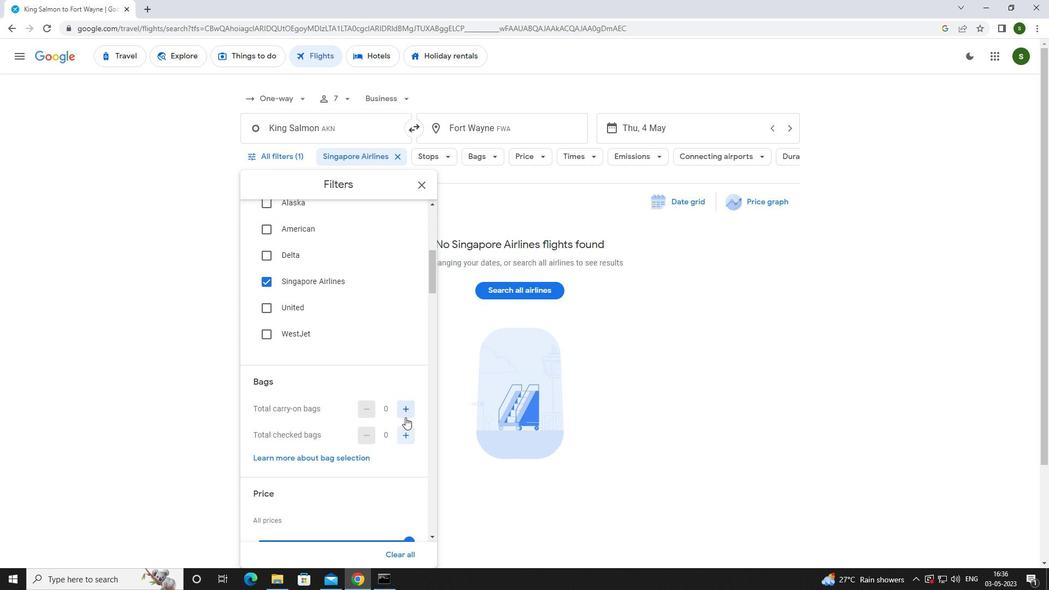 
Action: Mouse pressed left at (406, 412)
Screenshot: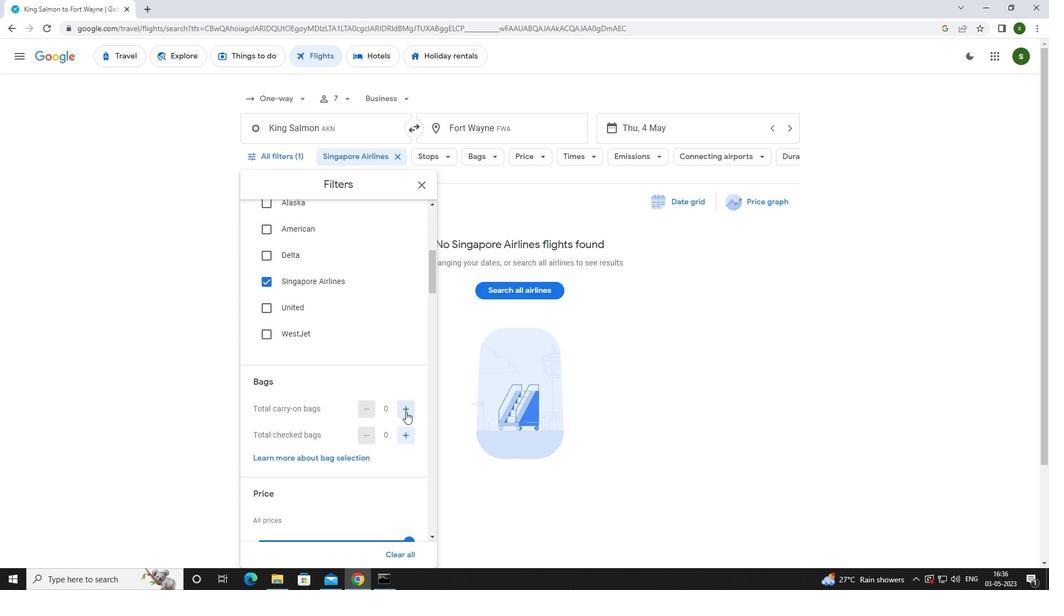
Action: Mouse moved to (406, 432)
Screenshot: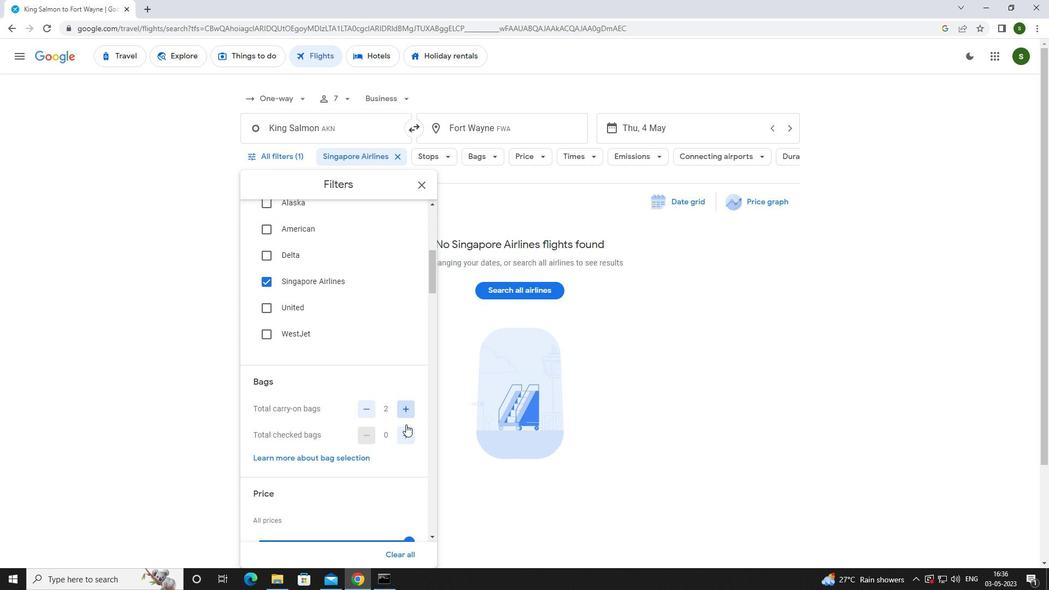 
Action: Mouse pressed left at (406, 432)
Screenshot: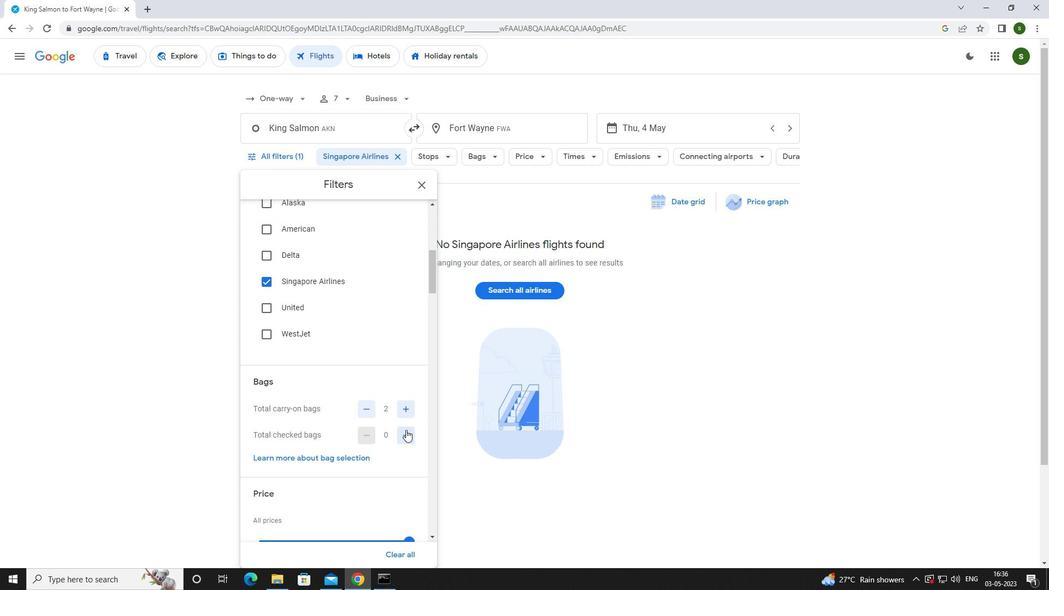 
Action: Mouse pressed left at (406, 432)
Screenshot: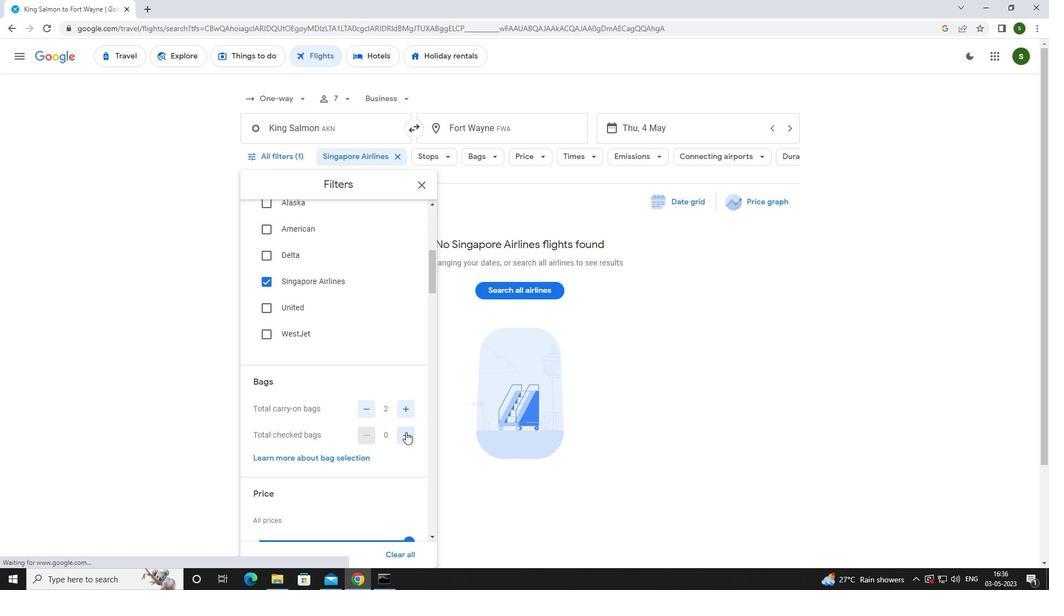 
Action: Mouse pressed left at (406, 432)
Screenshot: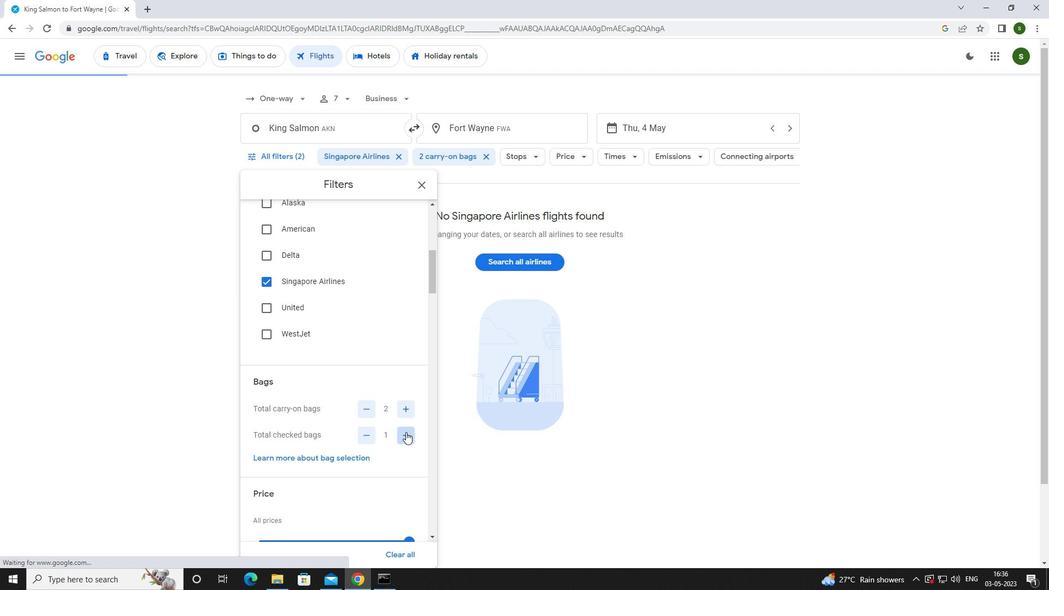 
Action: Mouse pressed left at (406, 432)
Screenshot: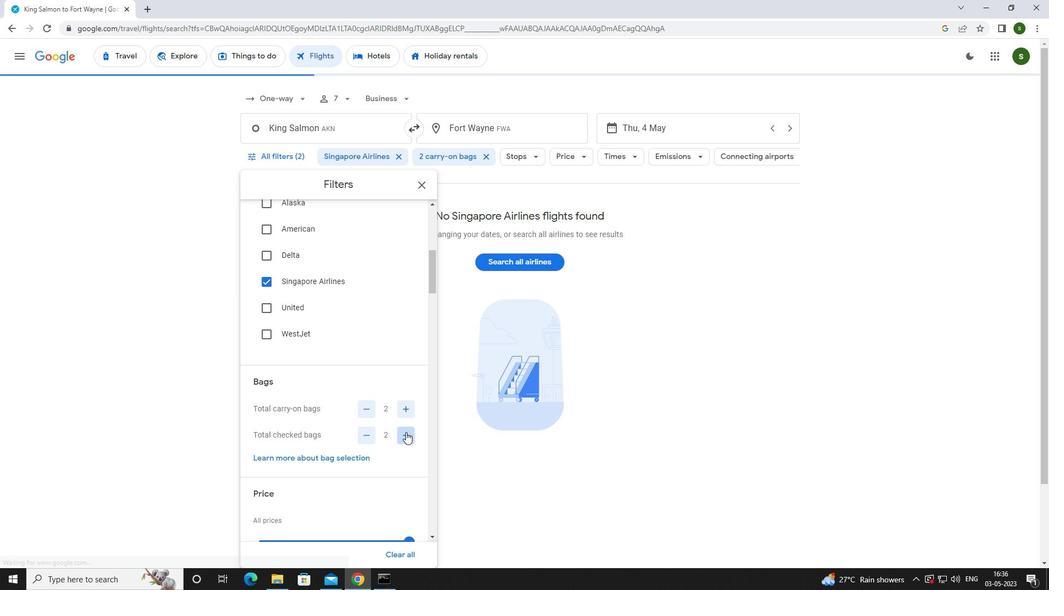 
Action: Mouse pressed left at (406, 432)
Screenshot: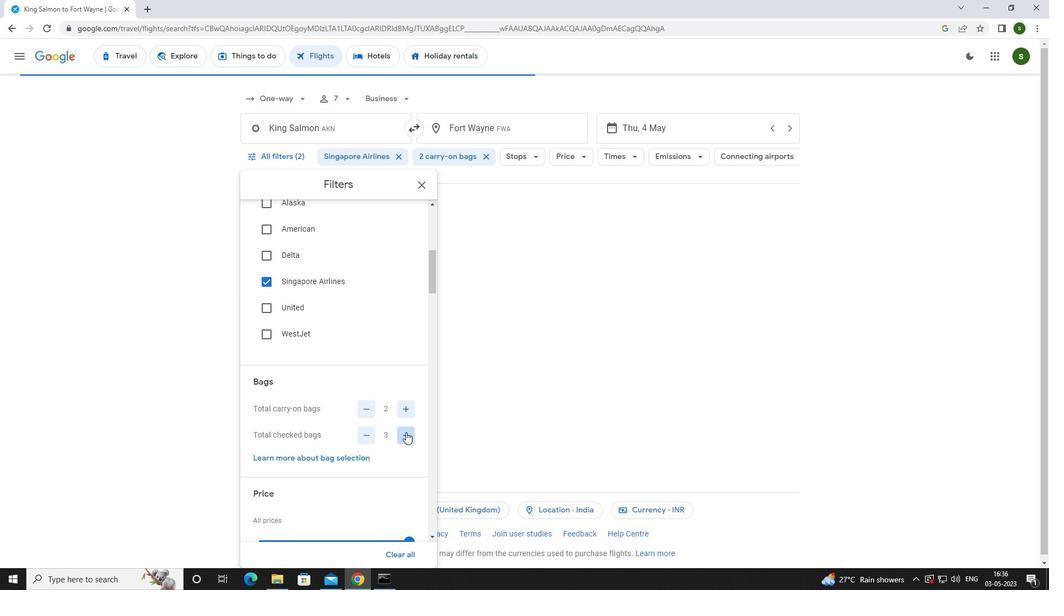 
Action: Mouse pressed left at (406, 432)
Screenshot: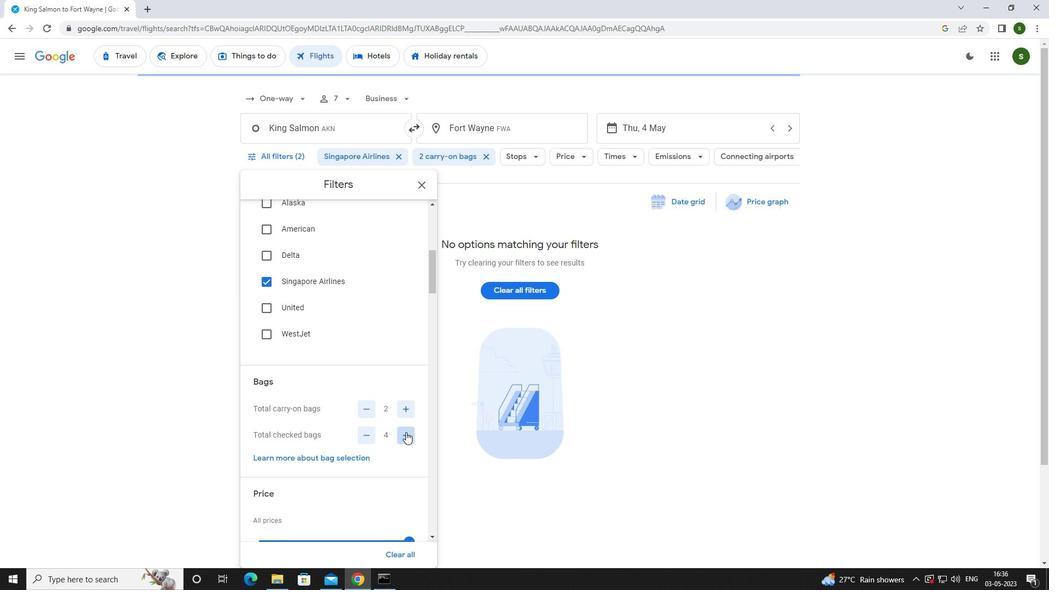 
Action: Mouse pressed left at (406, 432)
Screenshot: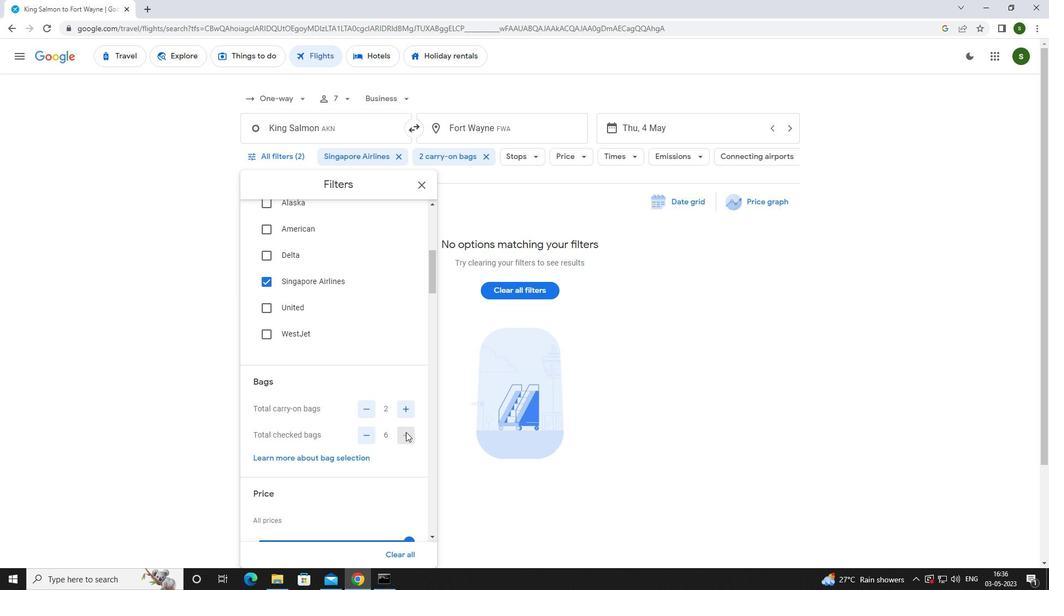 
Action: Mouse scrolled (406, 431) with delta (0, 0)
Screenshot: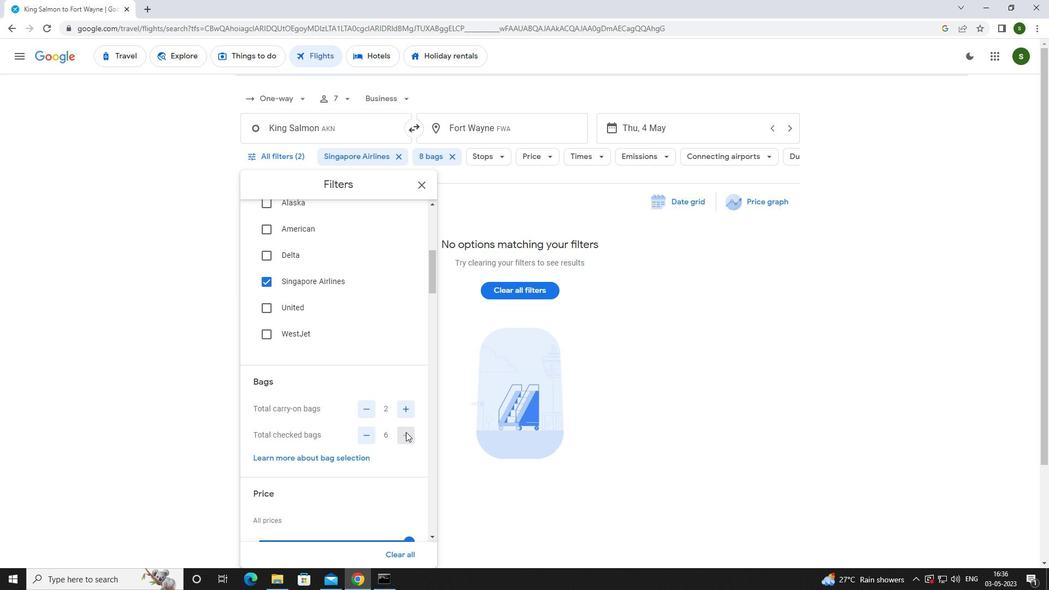
Action: Mouse scrolled (406, 431) with delta (0, 0)
Screenshot: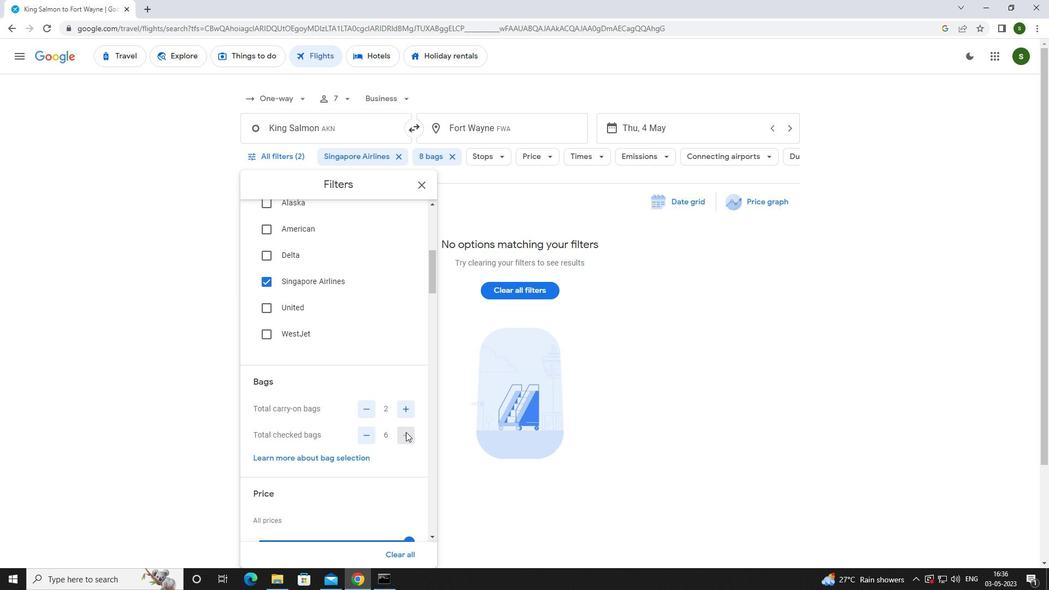 
Action: Mouse pressed left at (406, 432)
Screenshot: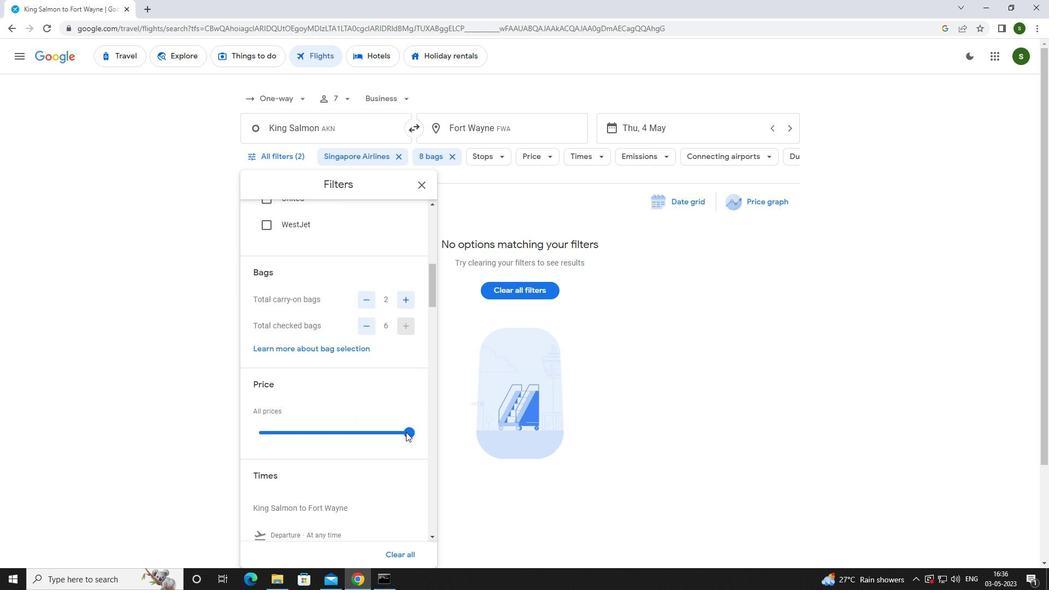 
Action: Mouse moved to (277, 436)
Screenshot: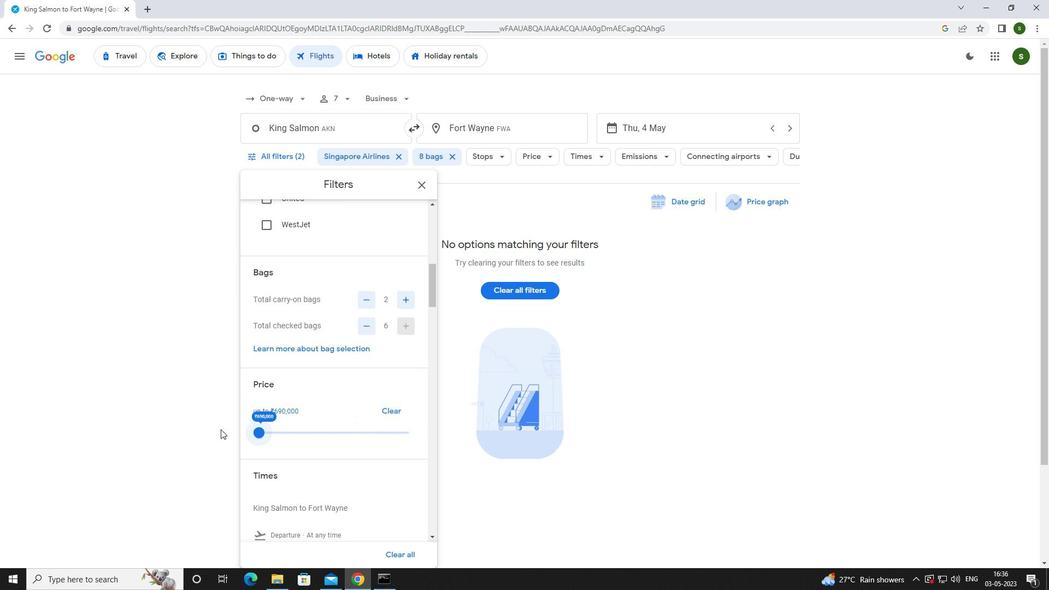
Action: Mouse scrolled (277, 436) with delta (0, 0)
Screenshot: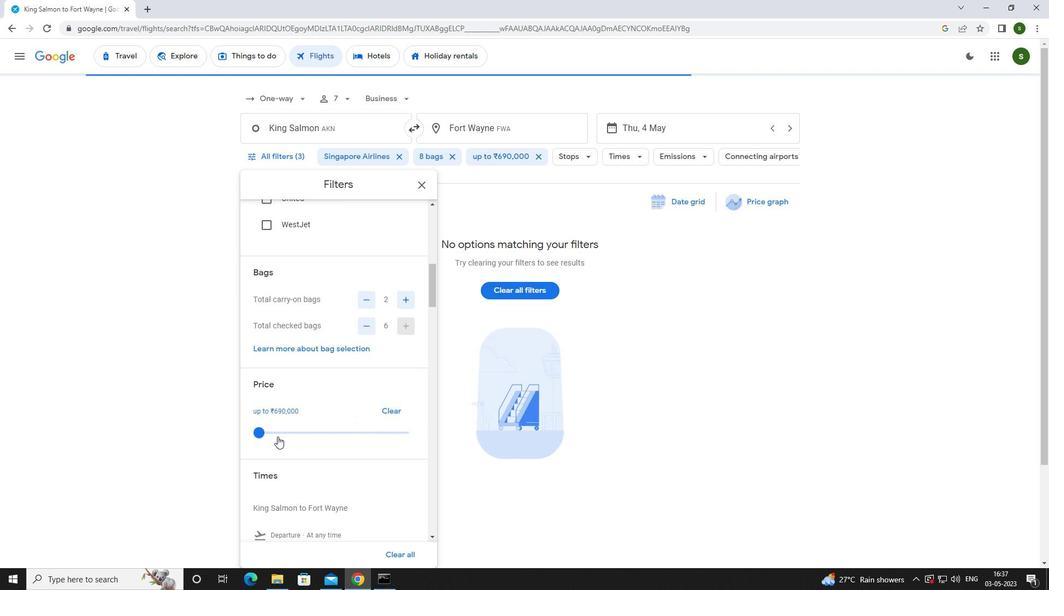 
Action: Mouse scrolled (277, 436) with delta (0, 0)
Screenshot: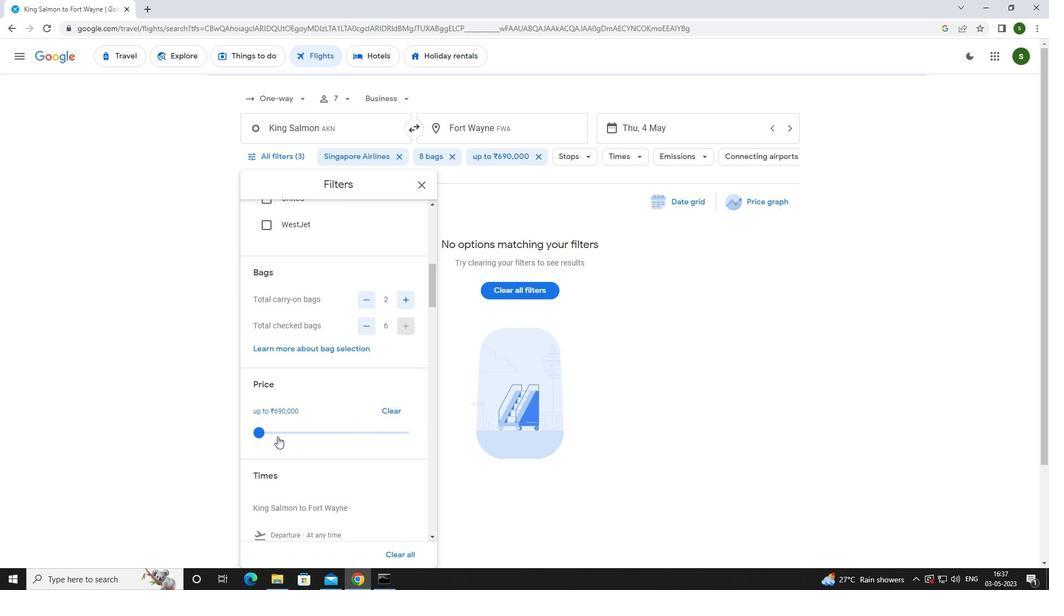 
Action: Mouse moved to (263, 447)
Screenshot: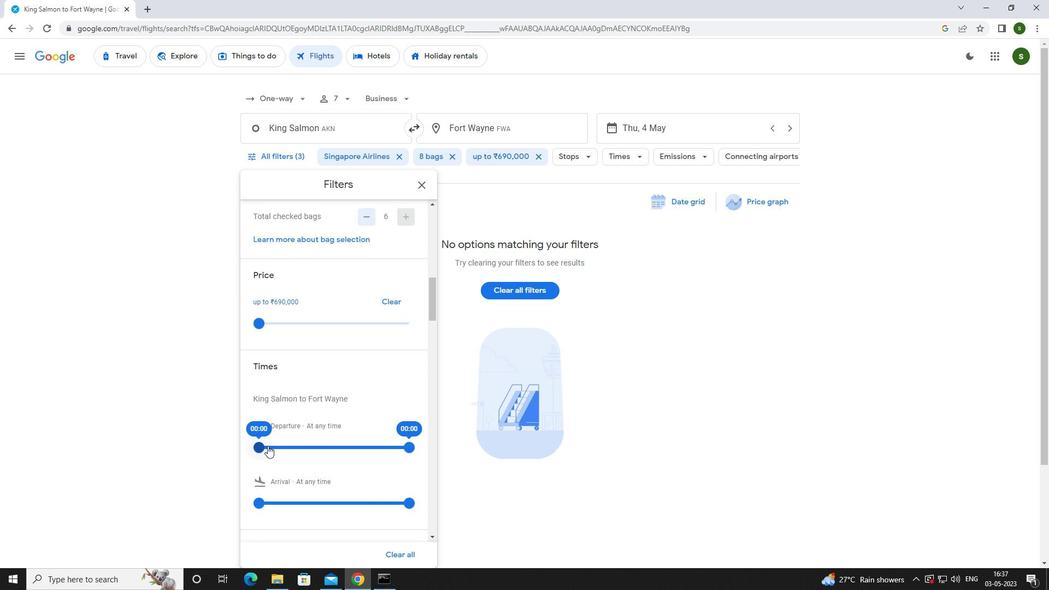 
Action: Mouse pressed left at (263, 447)
Screenshot: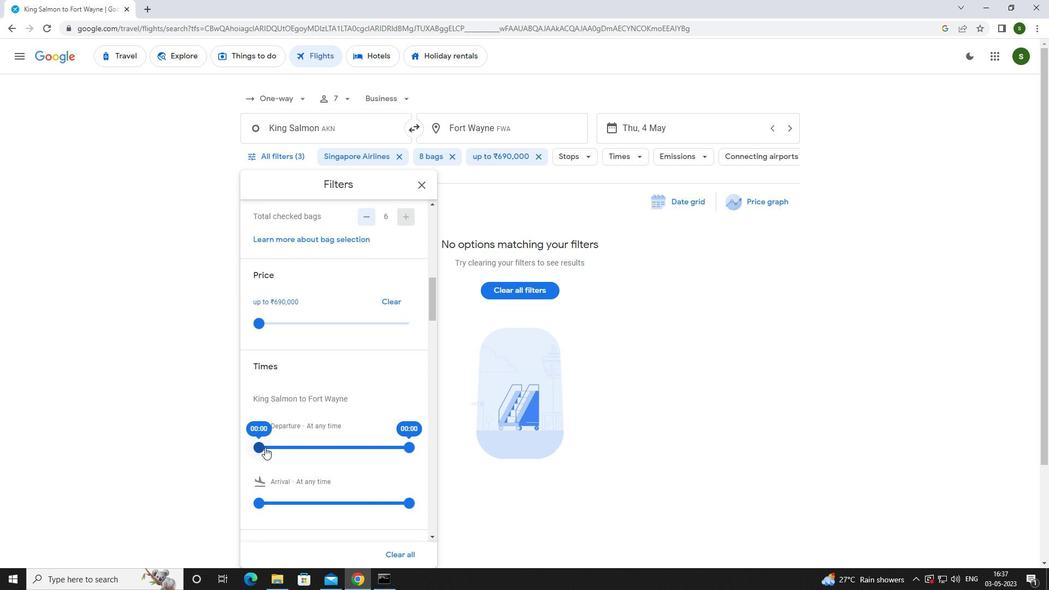 
Action: Mouse moved to (619, 442)
Screenshot: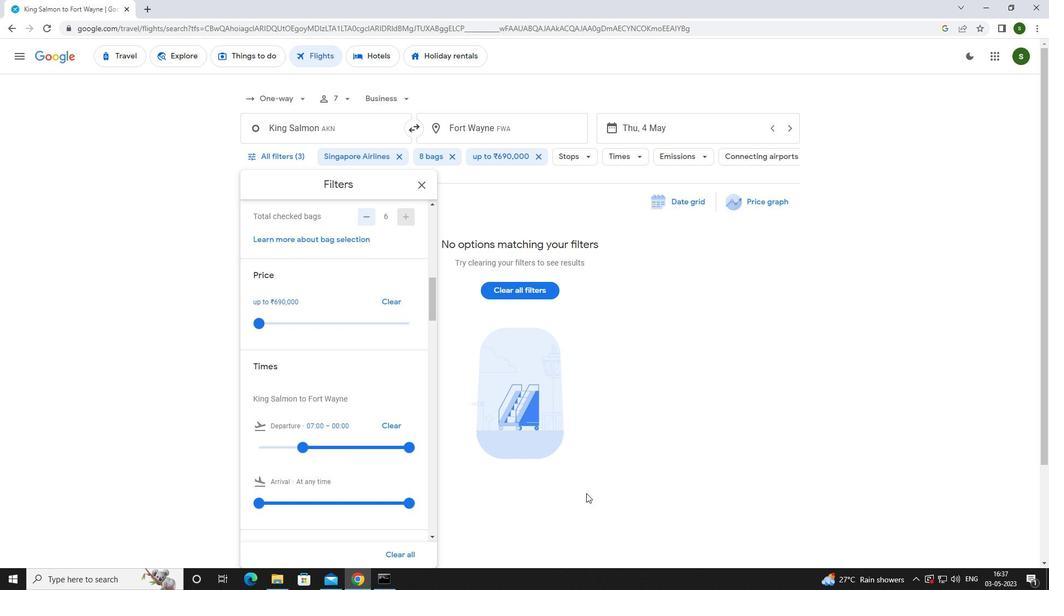 
Action: Mouse pressed left at (619, 442)
Screenshot: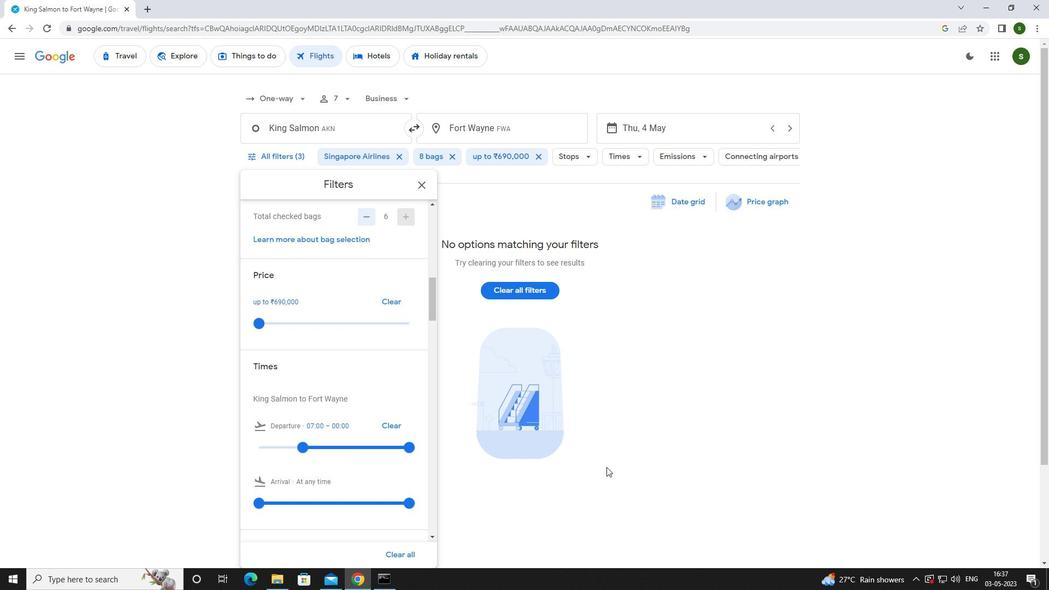 
